 Task: Create new contact,   with mail id: 'Skylar_Thomas@jcrew.com', first name: 'Skylar', Last name: 'Thomas', Job Title: Marketing Analyst, Phone number (916) 555-5678. Change life cycle stage to  'Lead' and lead status to 'New'. Add new company to the associated contact: daikin.com and type: Prospect. Logged in from softage.6@softage.net
Action: Mouse moved to (95, 64)
Screenshot: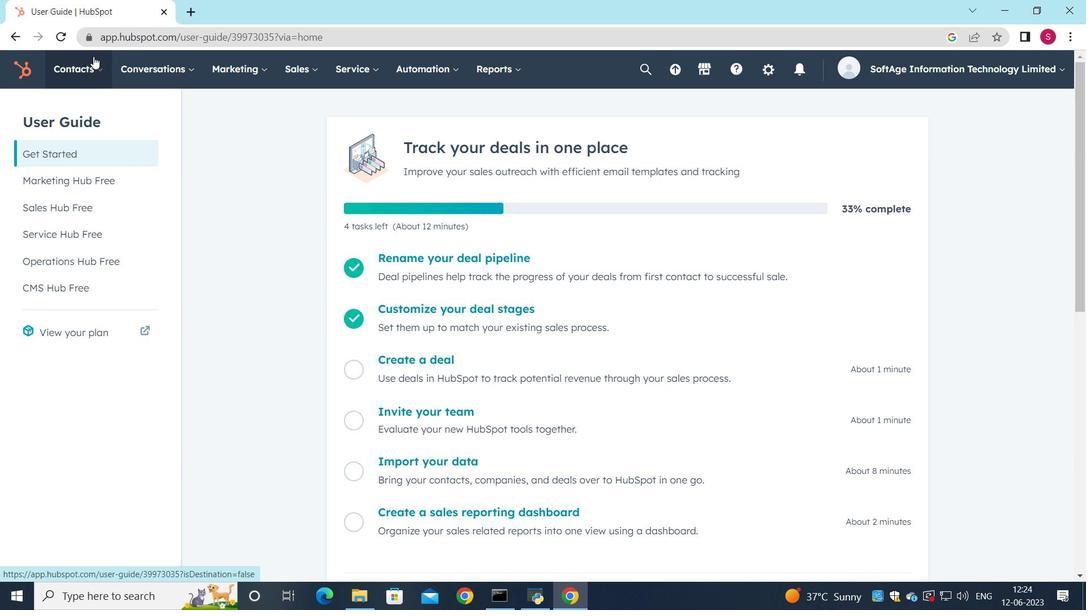 
Action: Mouse pressed left at (95, 64)
Screenshot: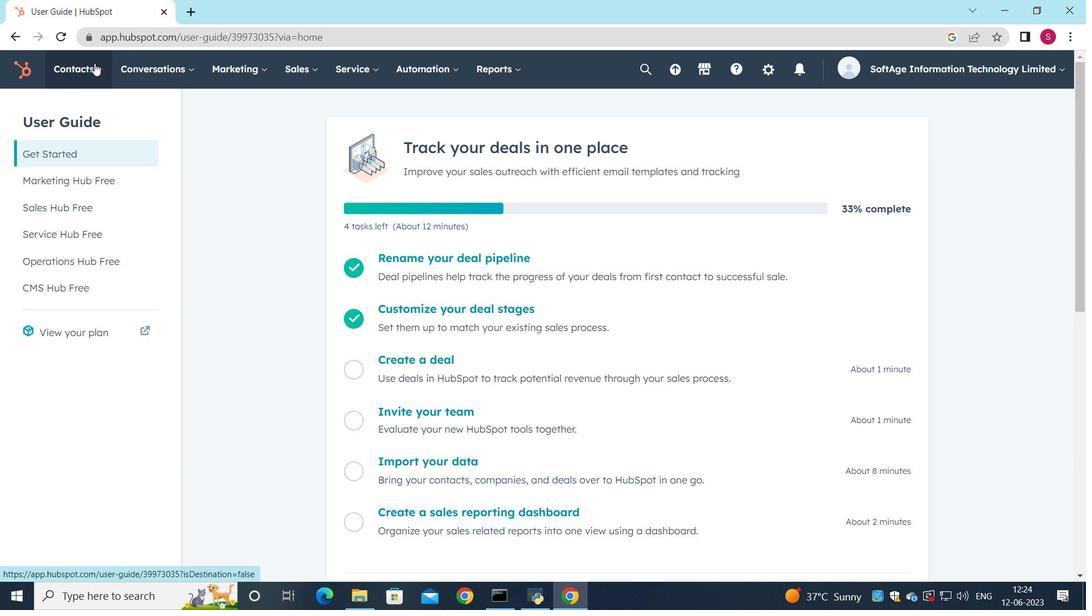 
Action: Mouse moved to (106, 118)
Screenshot: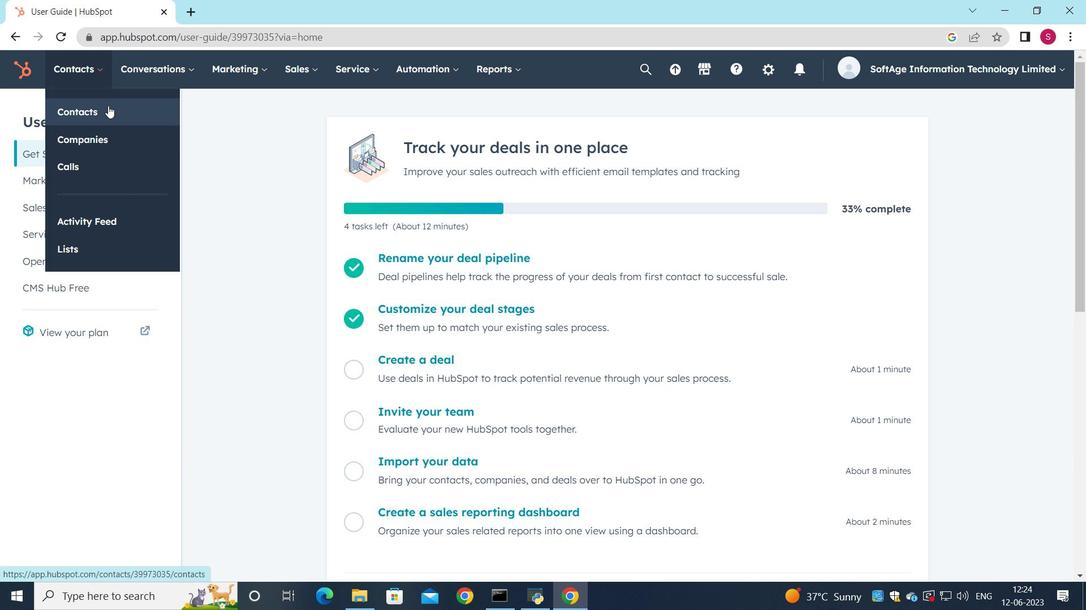 
Action: Mouse pressed left at (106, 118)
Screenshot: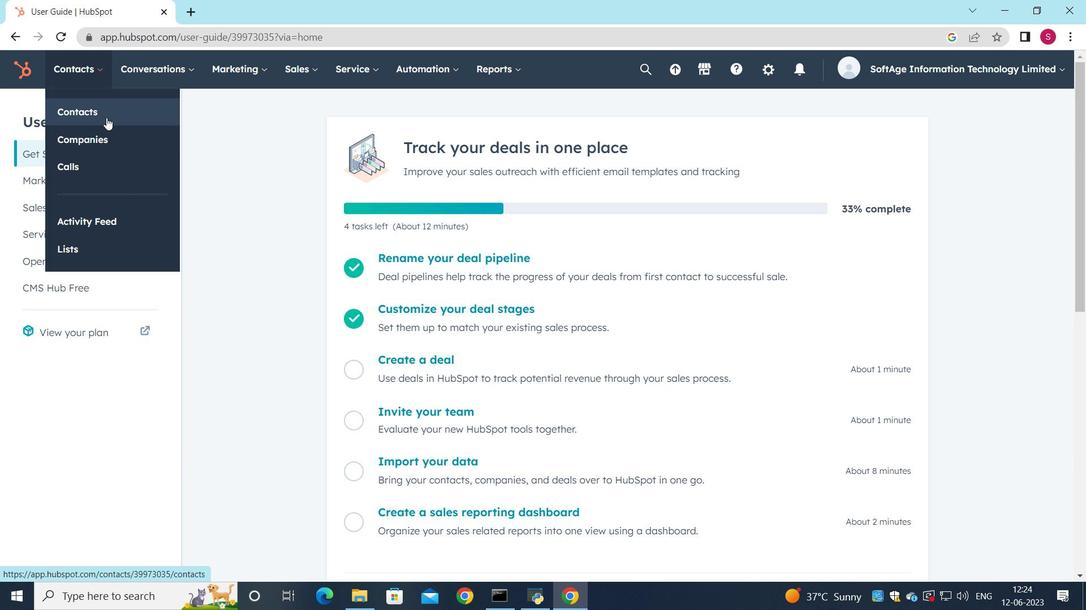 
Action: Mouse moved to (1023, 121)
Screenshot: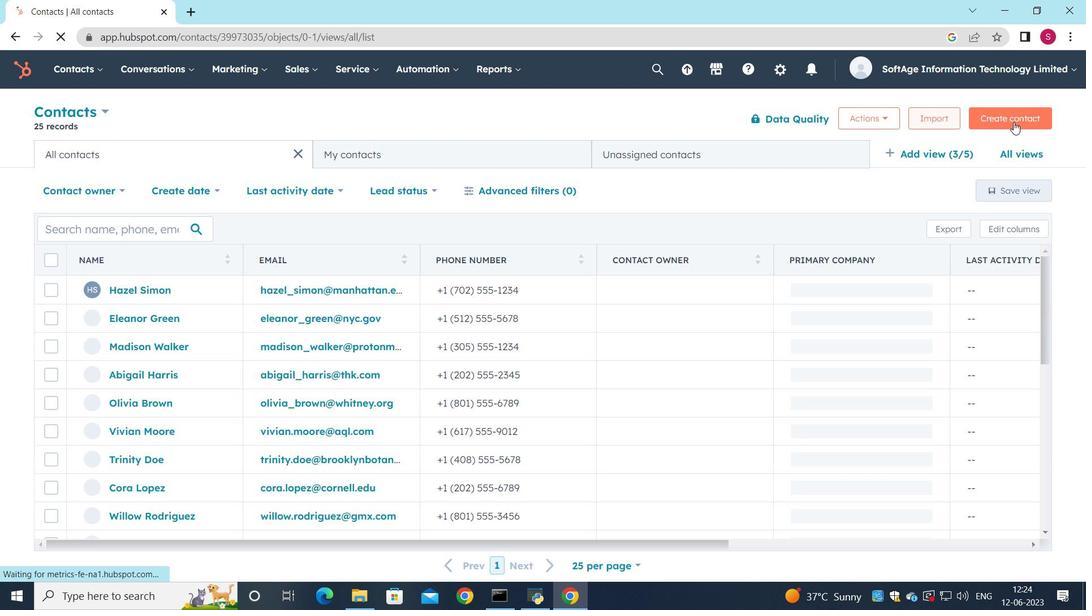 
Action: Mouse pressed left at (1023, 121)
Screenshot: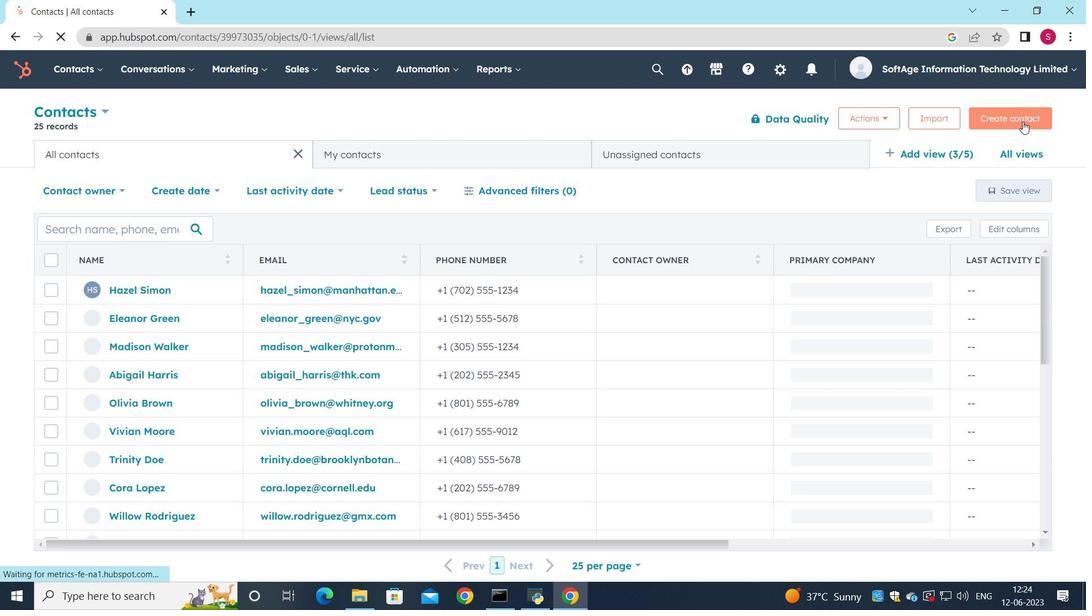 
Action: Mouse moved to (799, 185)
Screenshot: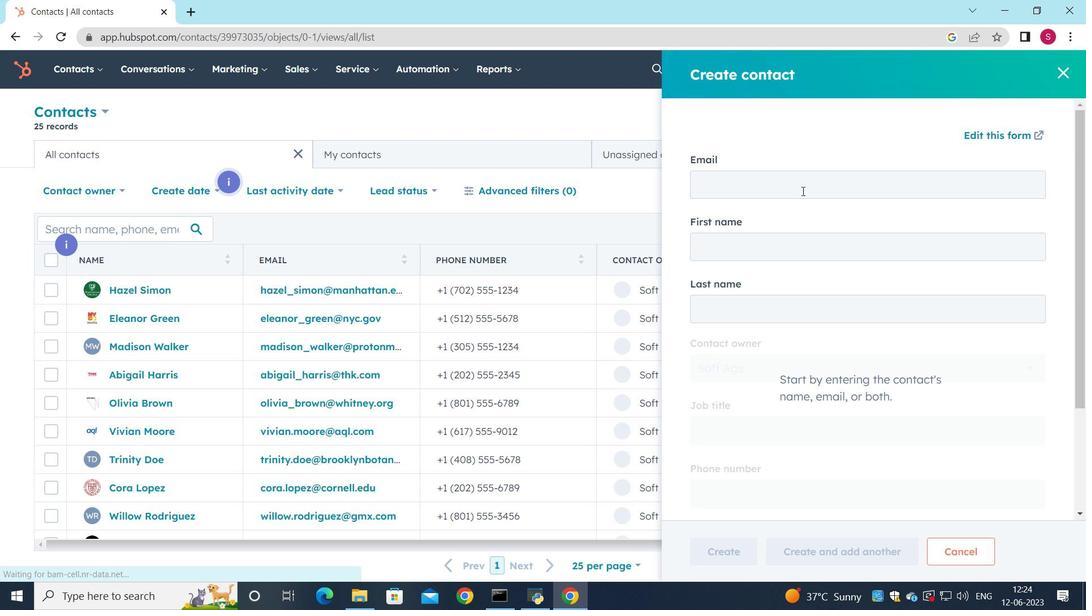 
Action: Mouse pressed left at (799, 185)
Screenshot: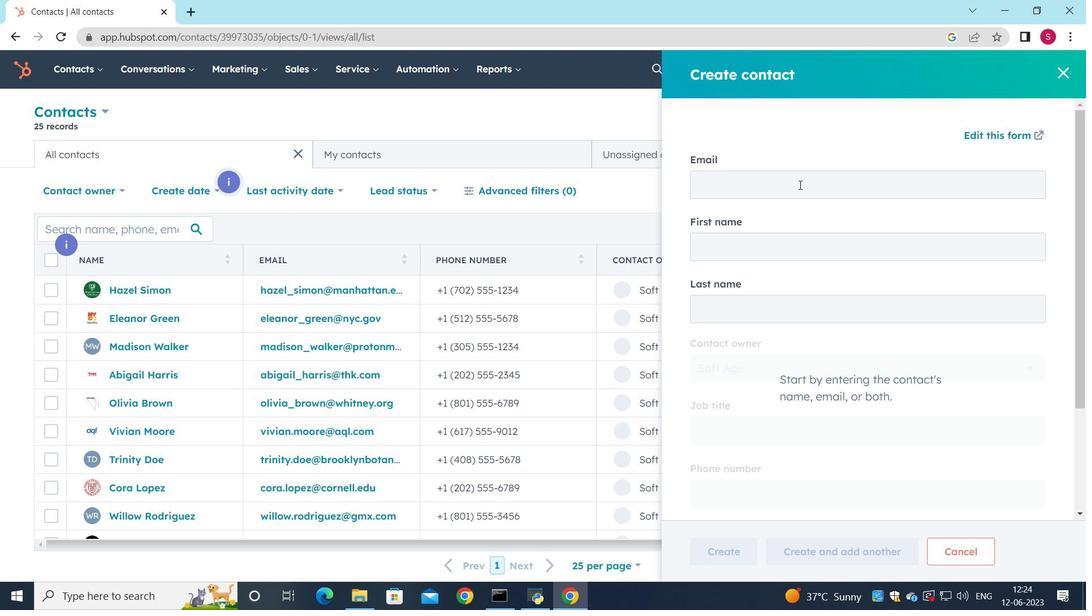 
Action: Key pressed <Key.shift>Skylar<Key.shift><Key.shift><Key.shift><Key.shift><Key.shift><Key.shift>_<Key.shift>Thomas<Key.shift><Key.shift><Key.shift><Key.shift>@jcrew.com
Screenshot: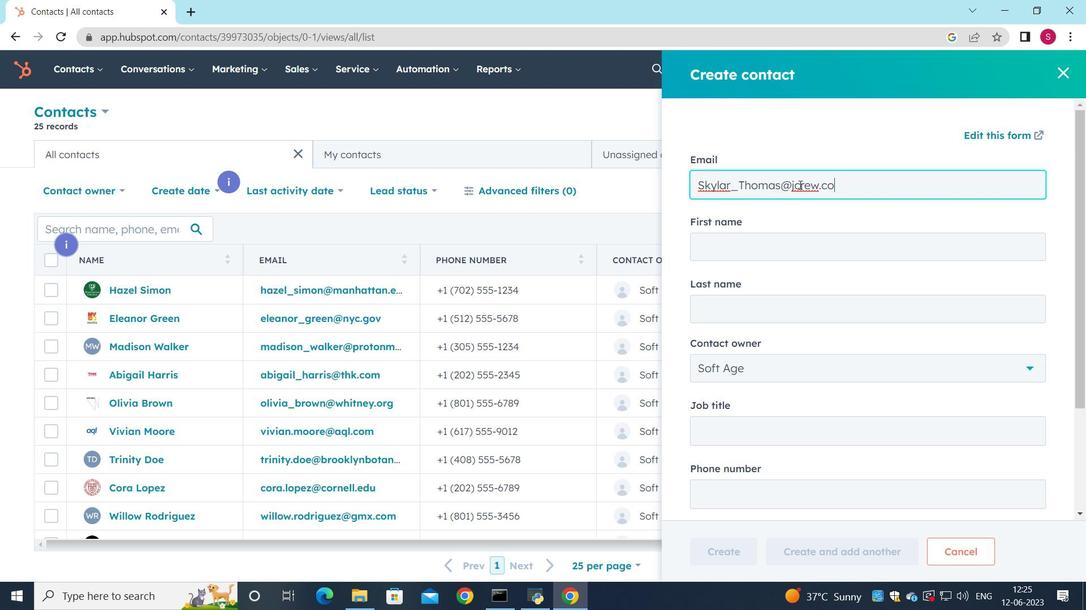 
Action: Mouse moved to (728, 243)
Screenshot: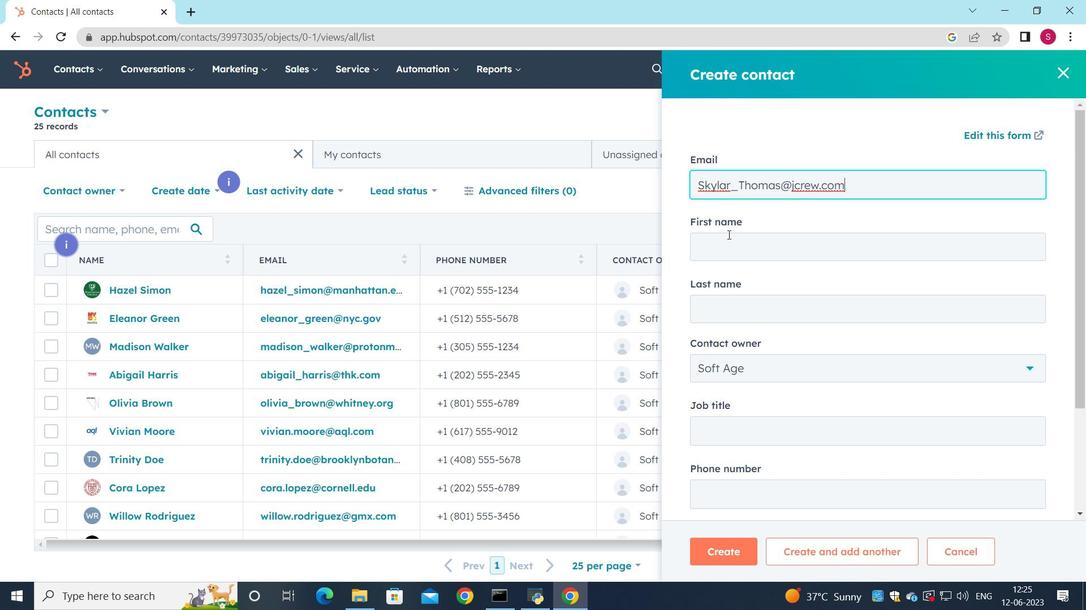 
Action: Mouse pressed left at (728, 243)
Screenshot: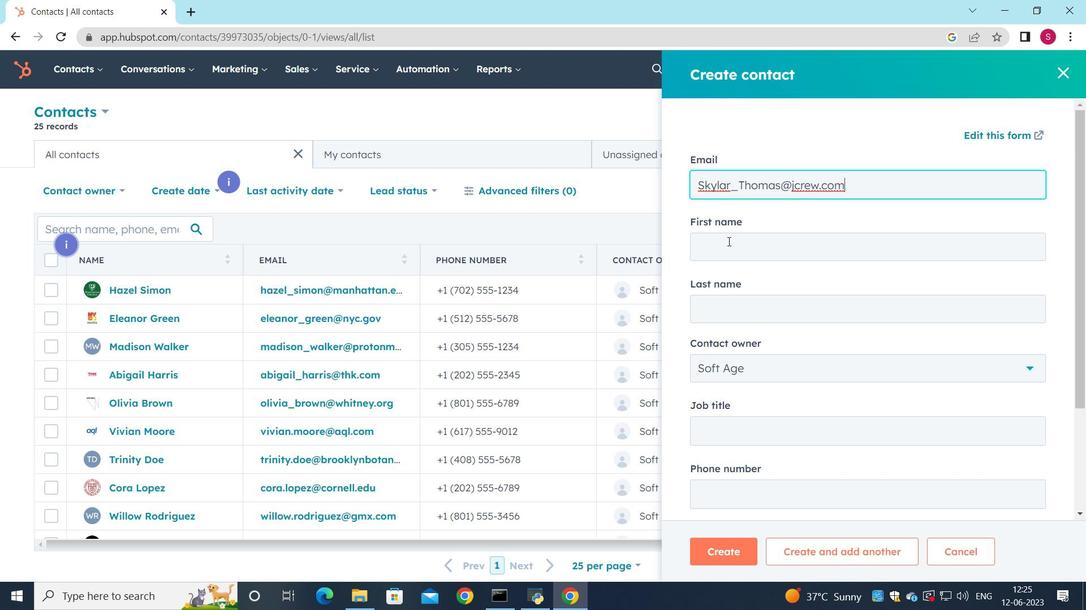 
Action: Key pressed <Key.shift><Key.shift><Key.shift><Key.shift><Key.shift><Key.shift>Skylar
Screenshot: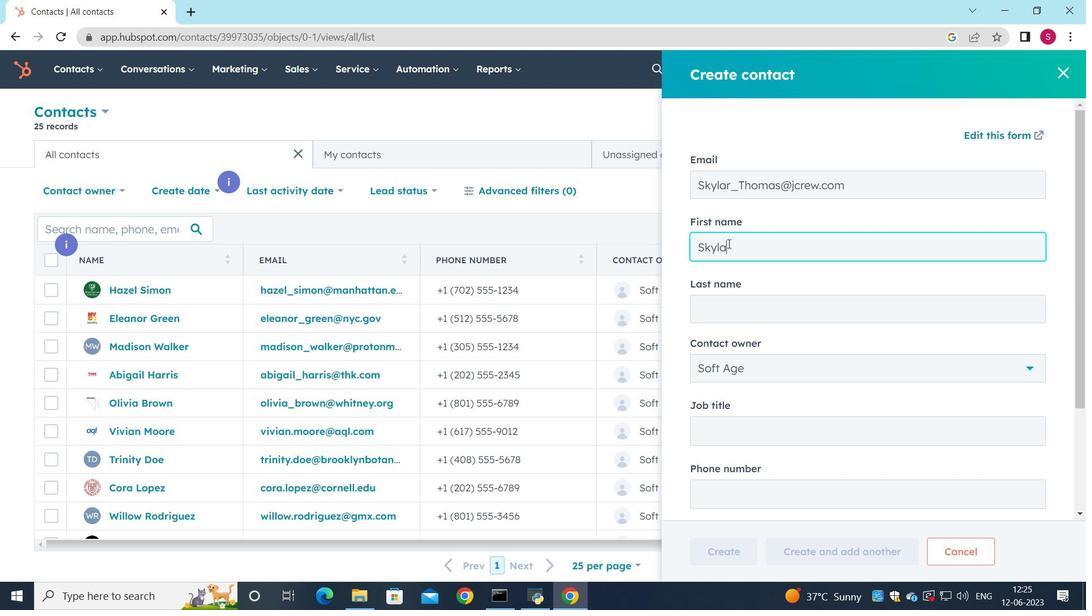
Action: Mouse moved to (701, 303)
Screenshot: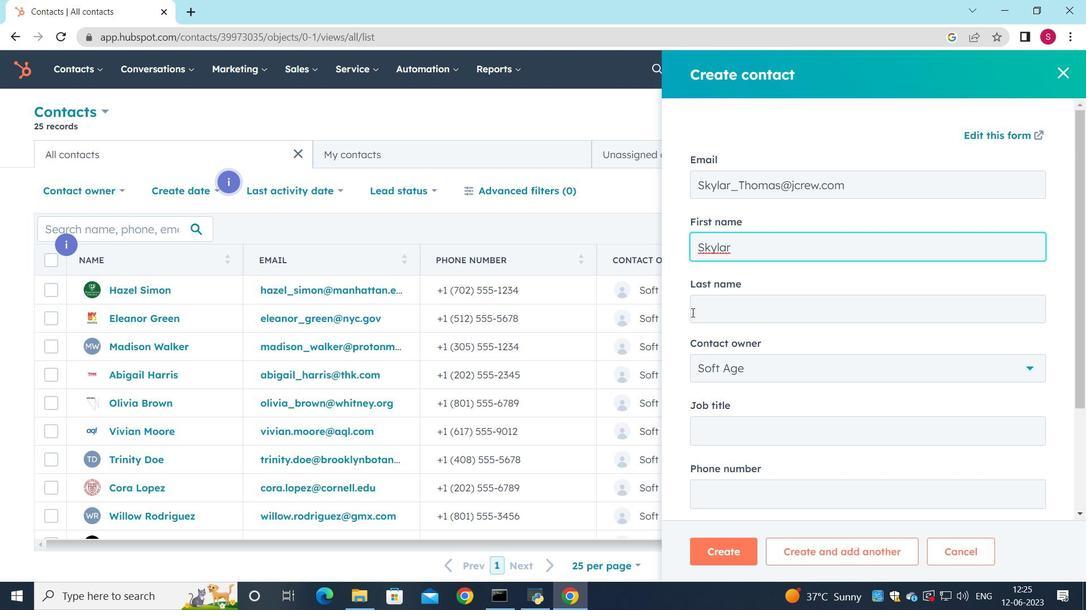 
Action: Mouse pressed left at (701, 303)
Screenshot: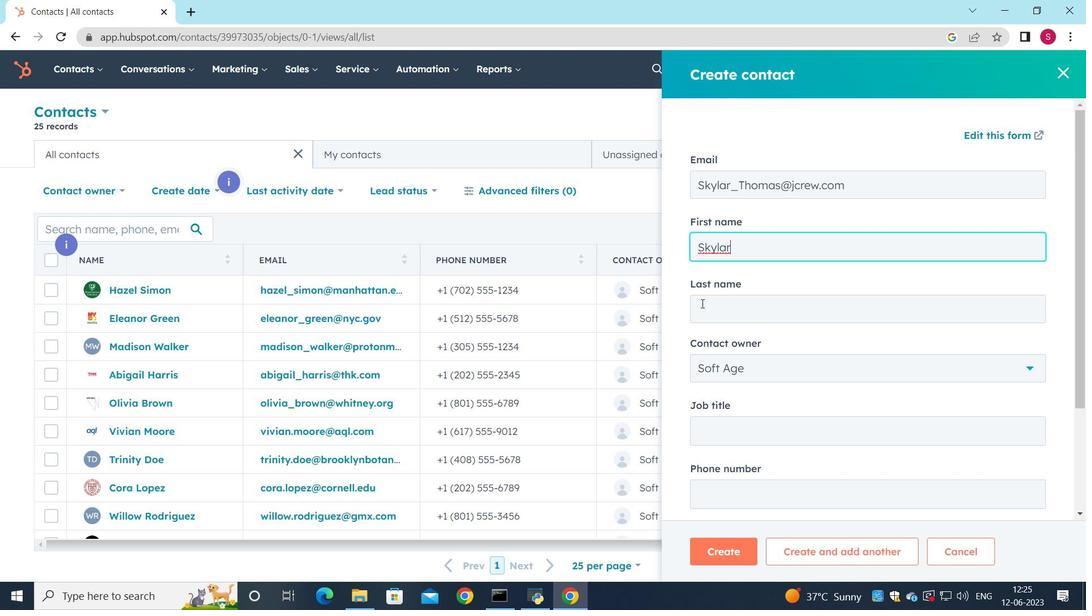
Action: Key pressed <Key.shift><Key.shift><Key.shift><Key.shift><Key.shift><Key.shift><Key.shift><Key.shift><Key.shift><Key.shift><Key.shift><Key.shift><Key.shift>Thomas
Screenshot: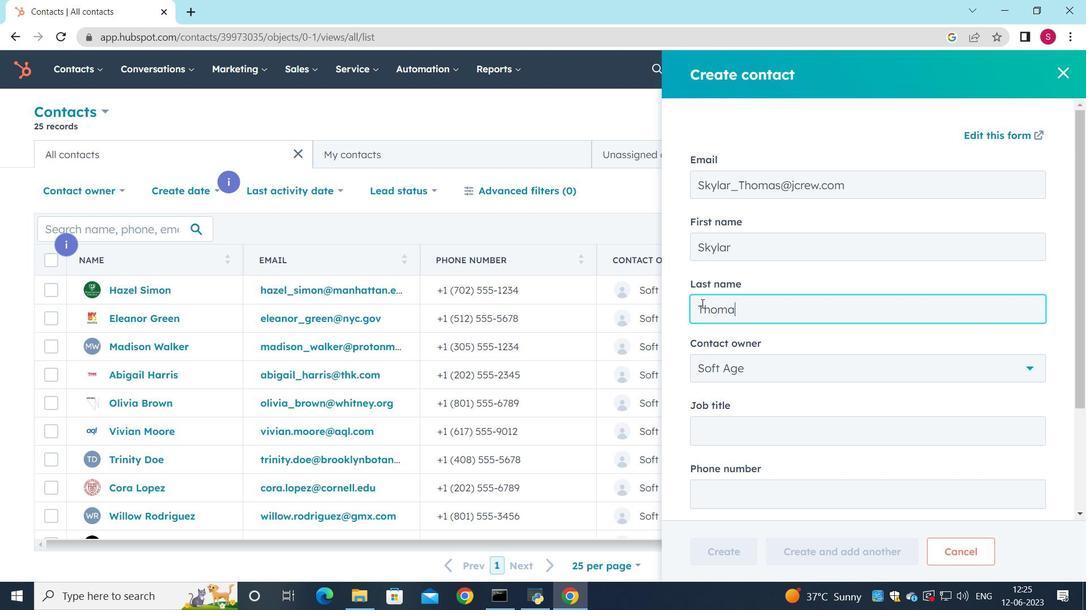 
Action: Mouse scrolled (701, 303) with delta (0, 0)
Screenshot: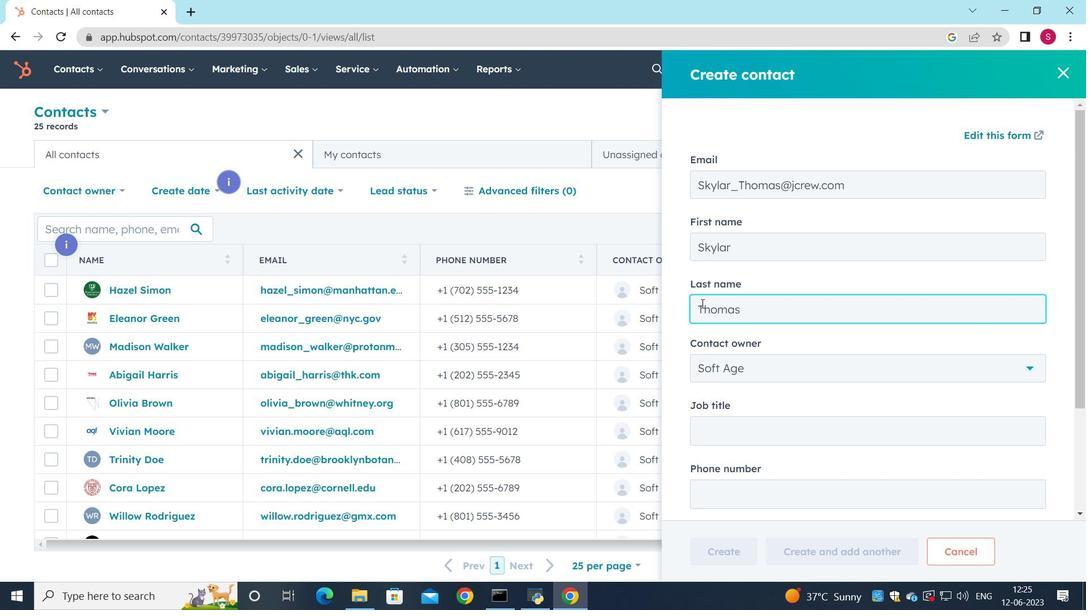 
Action: Mouse moved to (713, 352)
Screenshot: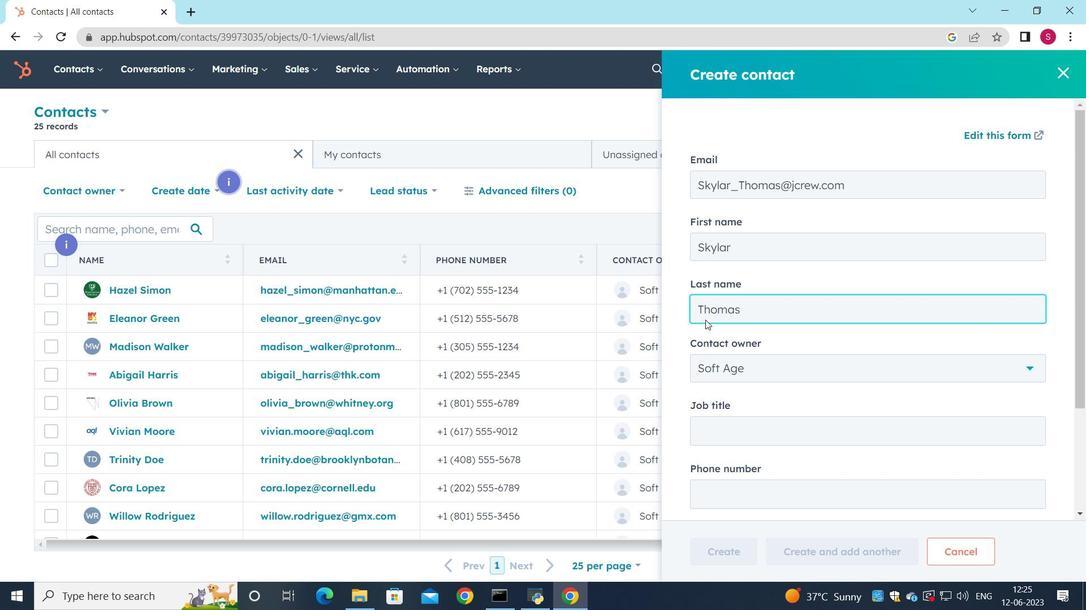 
Action: Mouse scrolled (713, 351) with delta (0, 0)
Screenshot: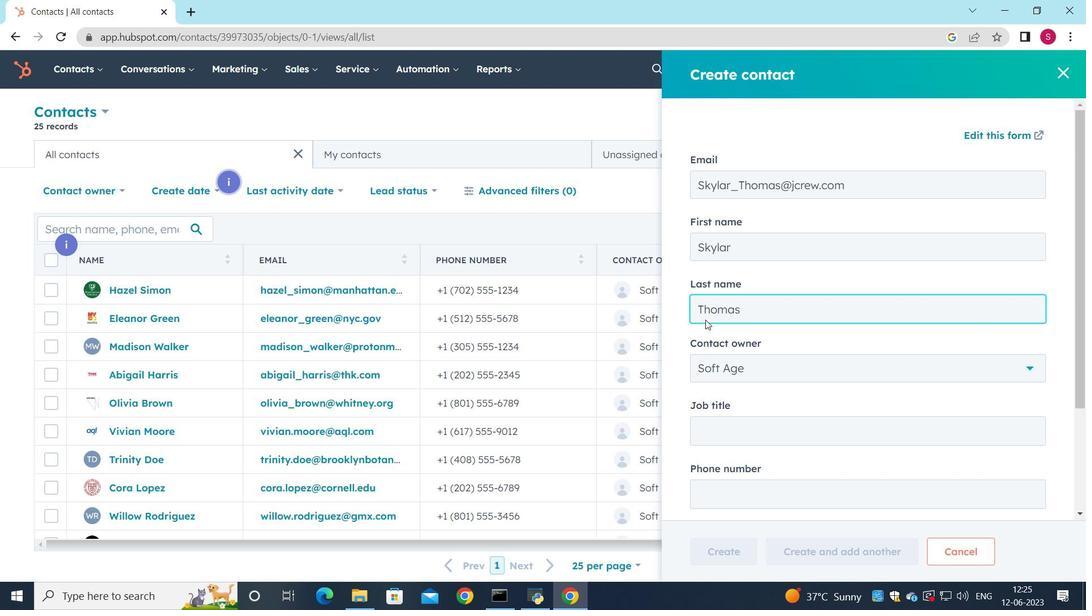 
Action: Mouse scrolled (713, 351) with delta (0, 0)
Screenshot: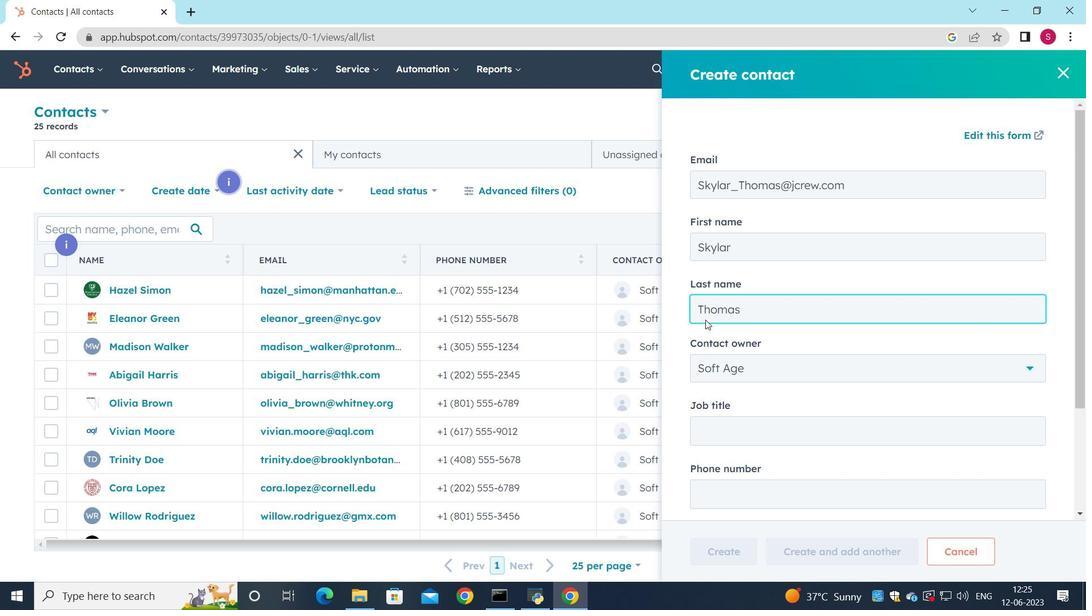 
Action: Mouse moved to (765, 293)
Screenshot: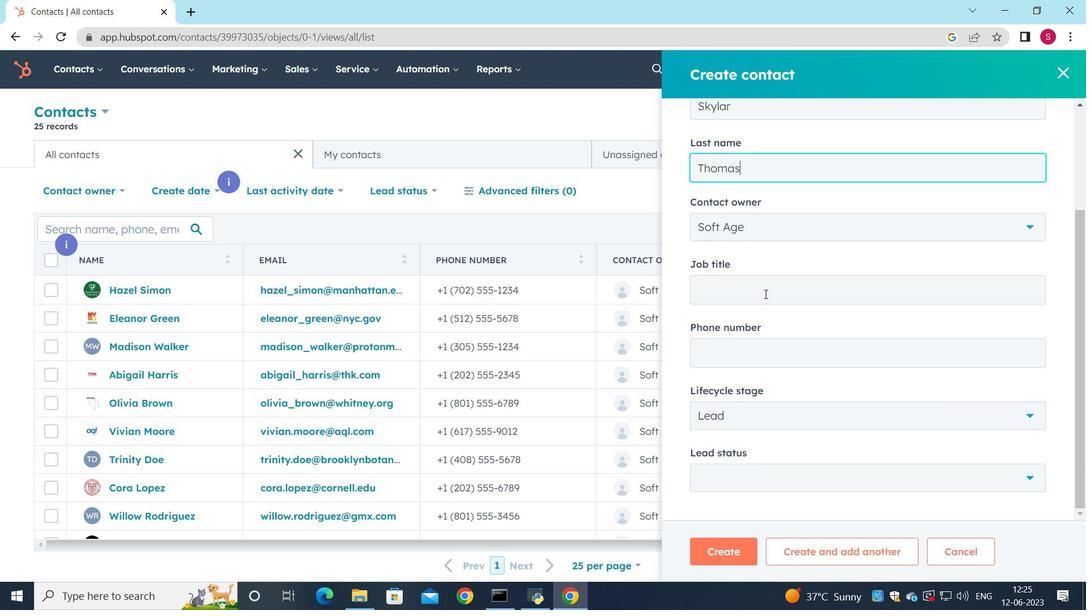 
Action: Mouse pressed left at (765, 293)
Screenshot: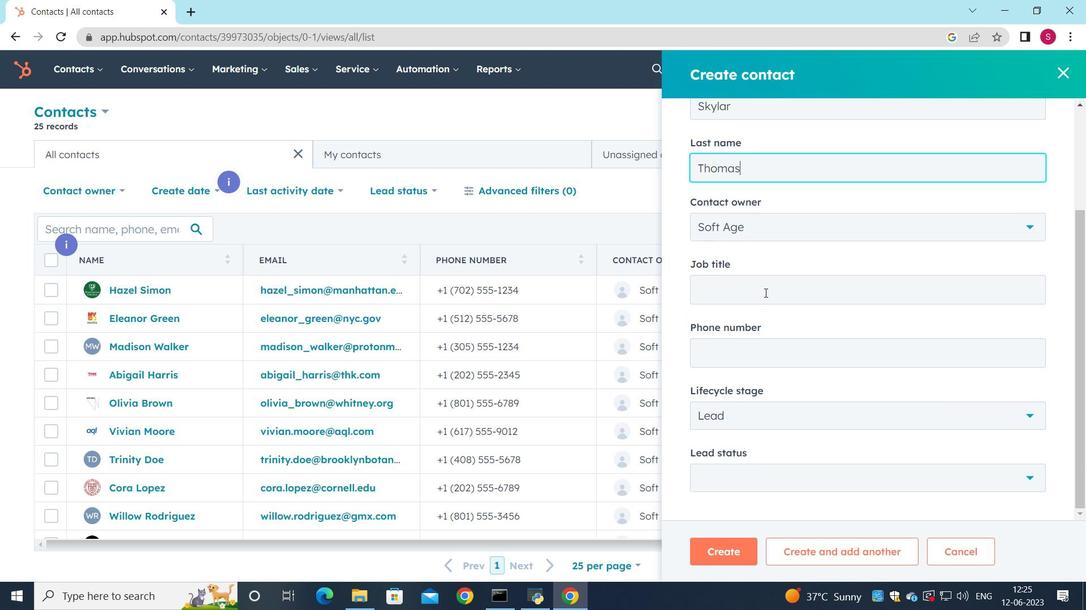 
Action: Key pressed <Key.shift>Marketing<Key.space><Key.shift>Analyst
Screenshot: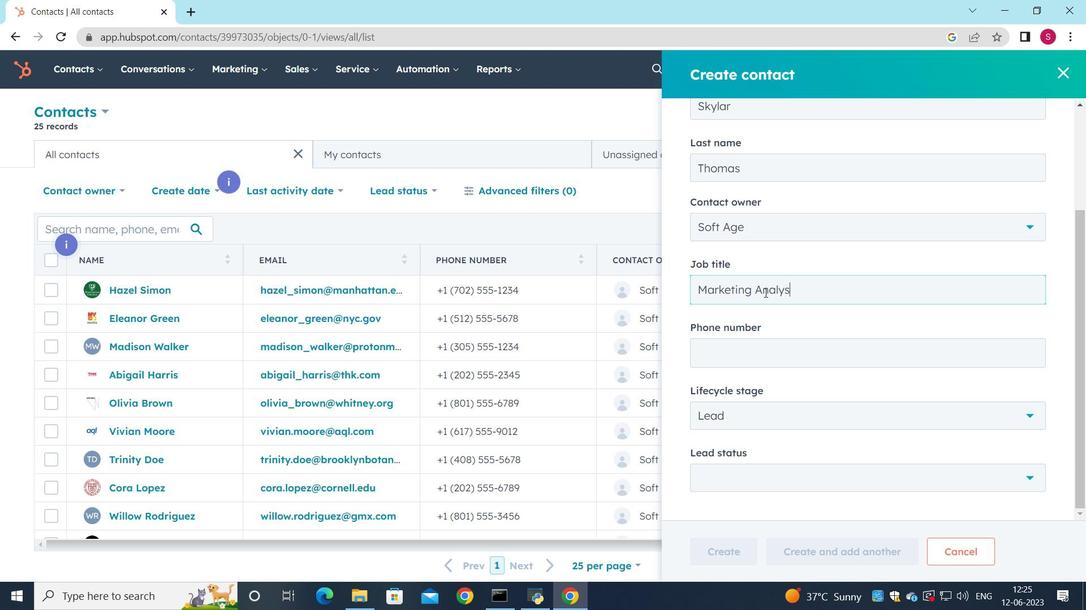 
Action: Mouse scrolled (765, 293) with delta (0, 0)
Screenshot: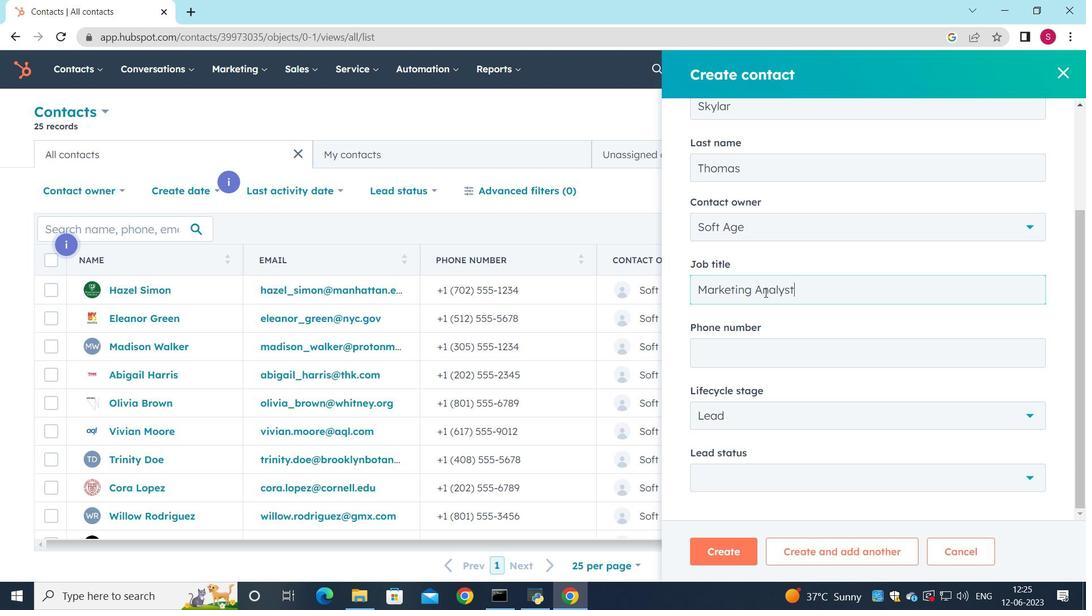 
Action: Mouse moved to (767, 350)
Screenshot: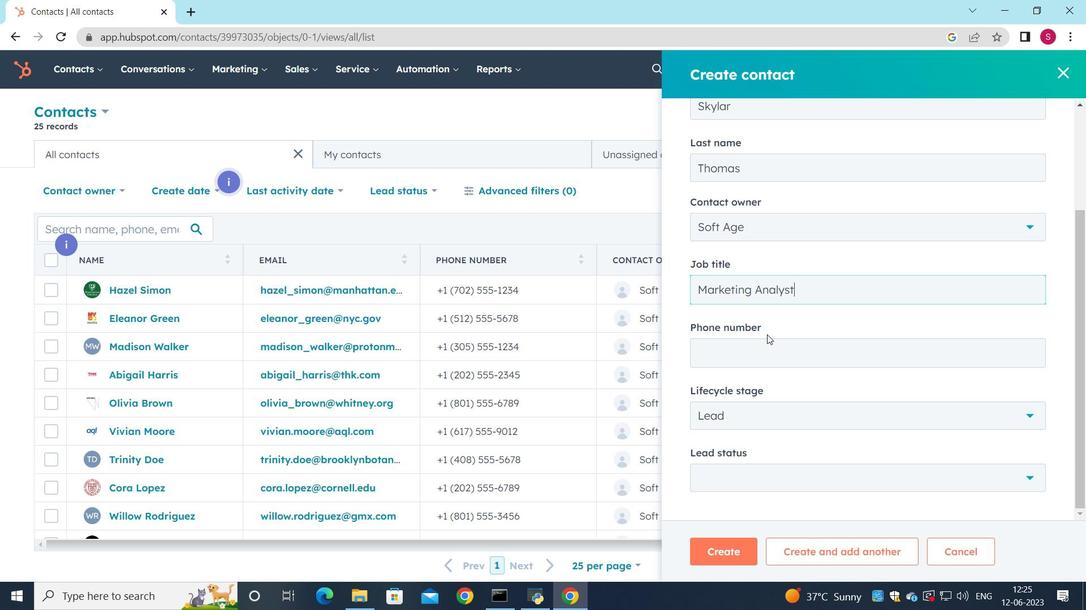 
Action: Mouse pressed left at (767, 350)
Screenshot: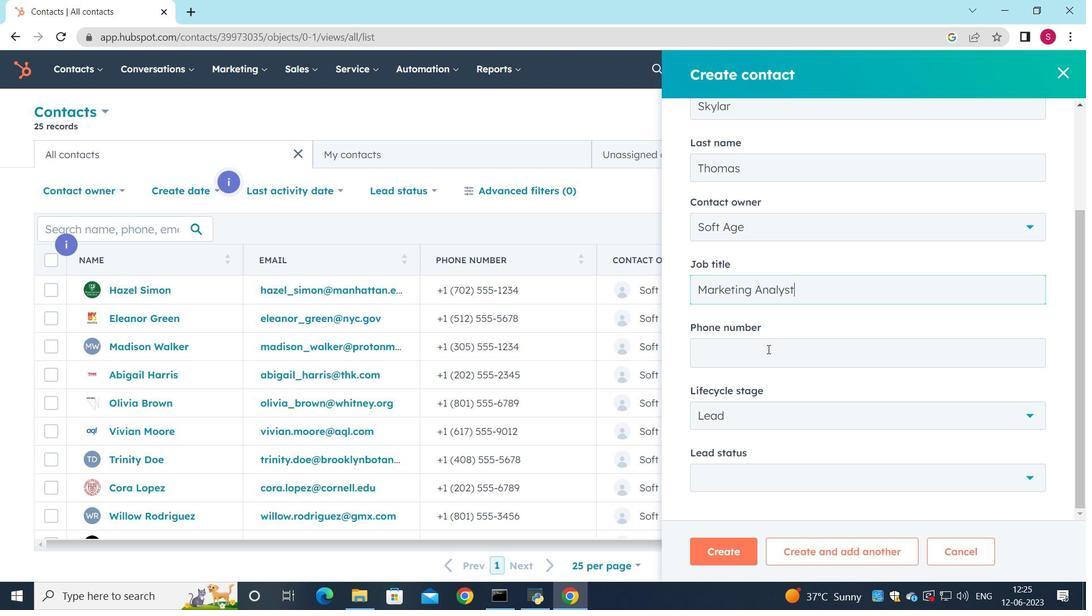 
Action: Key pressed 9165555678
Screenshot: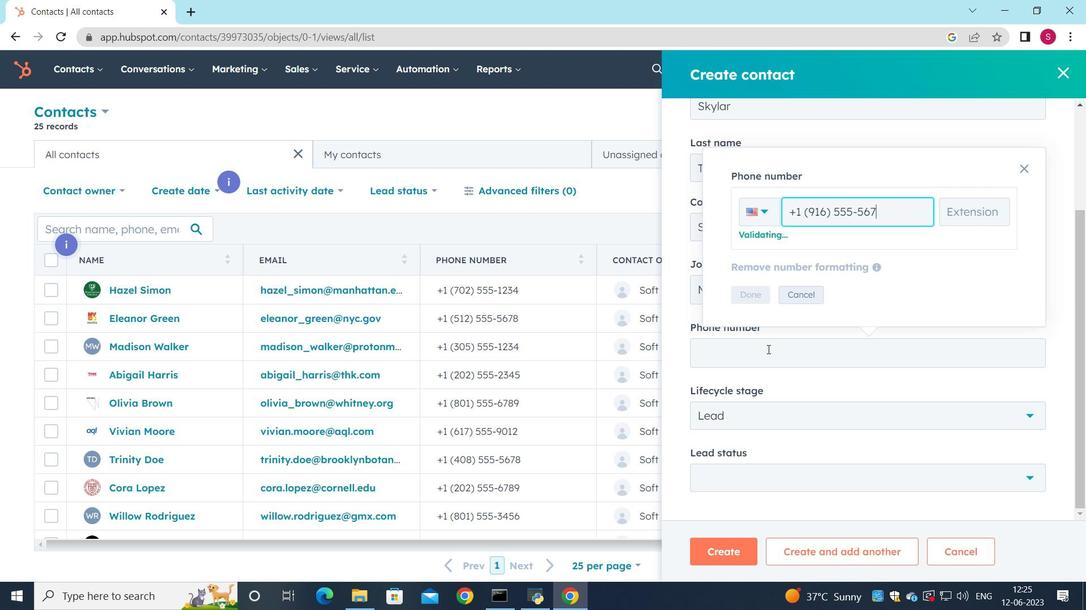 
Action: Mouse moved to (742, 297)
Screenshot: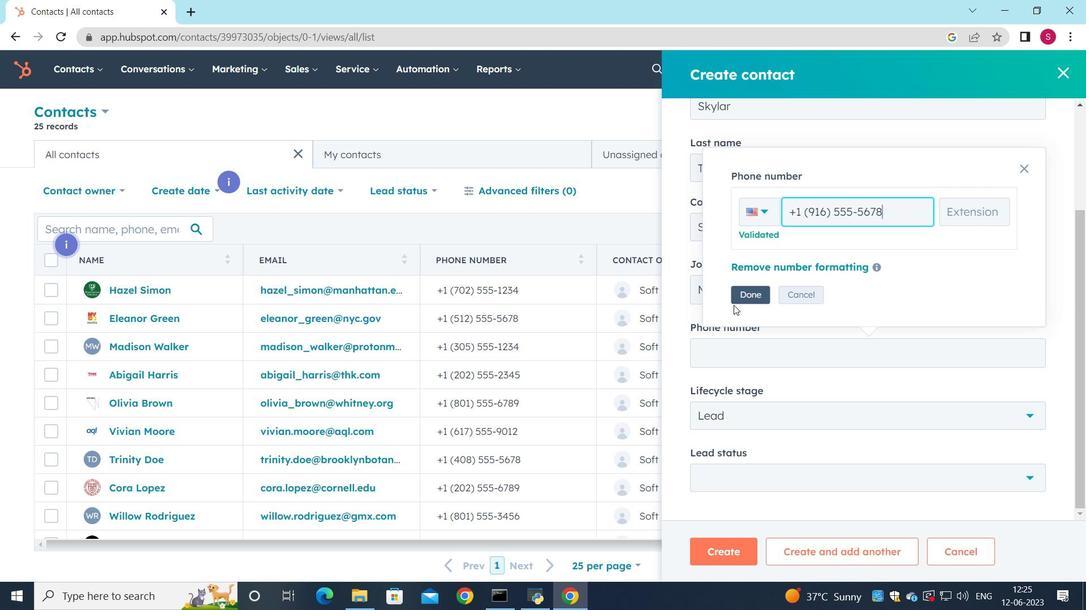 
Action: Mouse pressed left at (742, 297)
Screenshot: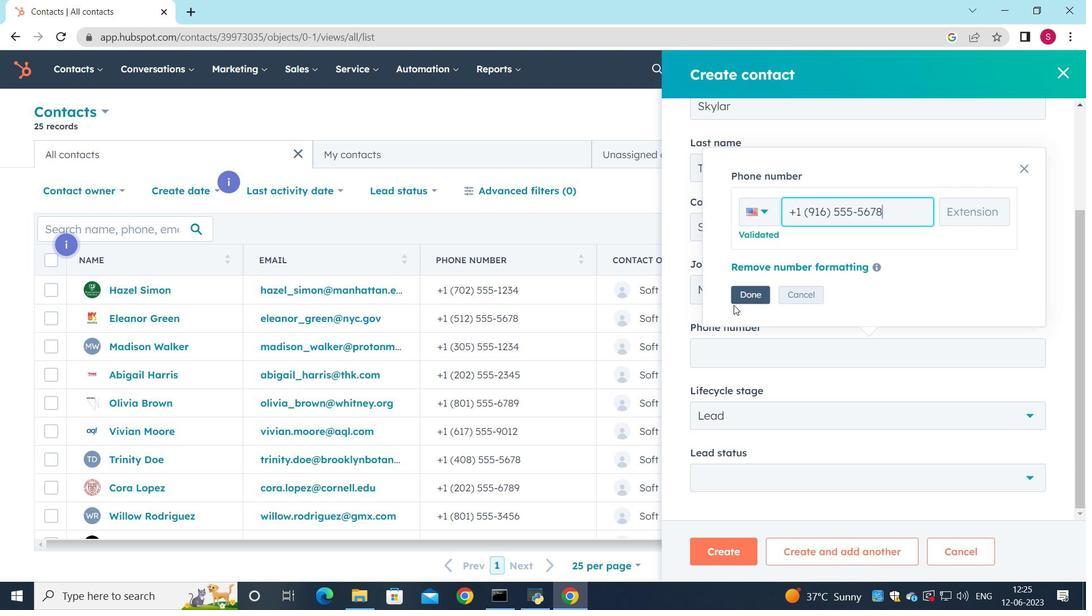 
Action: Mouse moved to (775, 352)
Screenshot: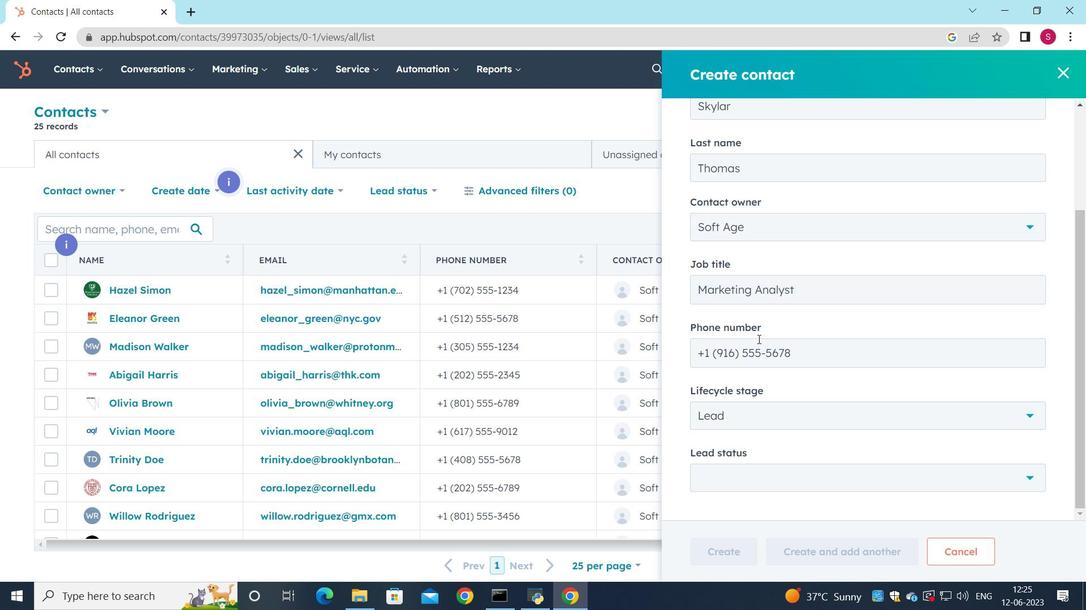 
Action: Mouse scrolled (775, 351) with delta (0, 0)
Screenshot: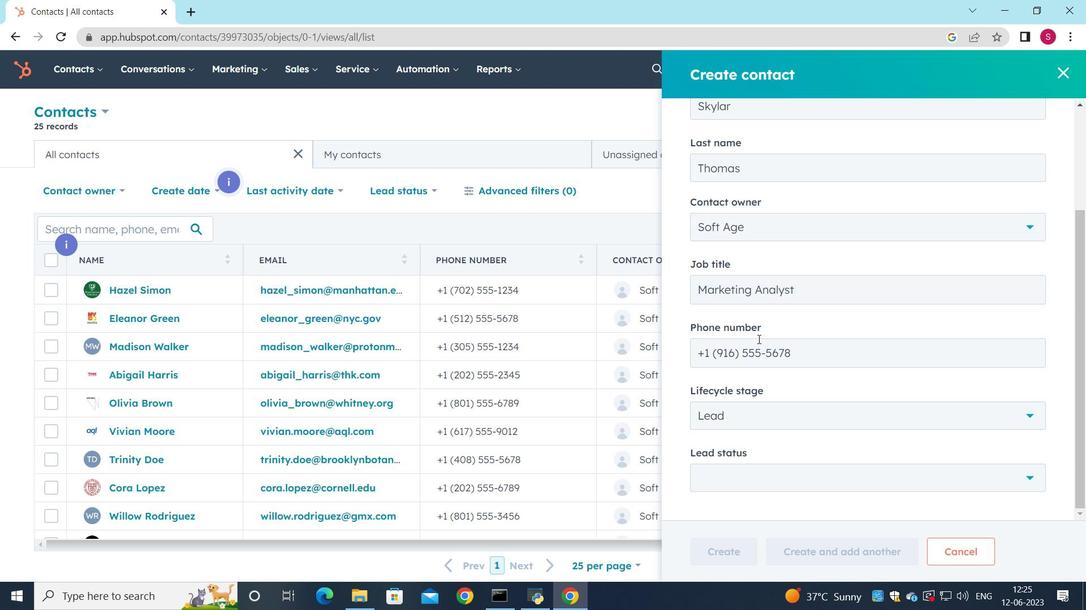 
Action: Mouse moved to (777, 355)
Screenshot: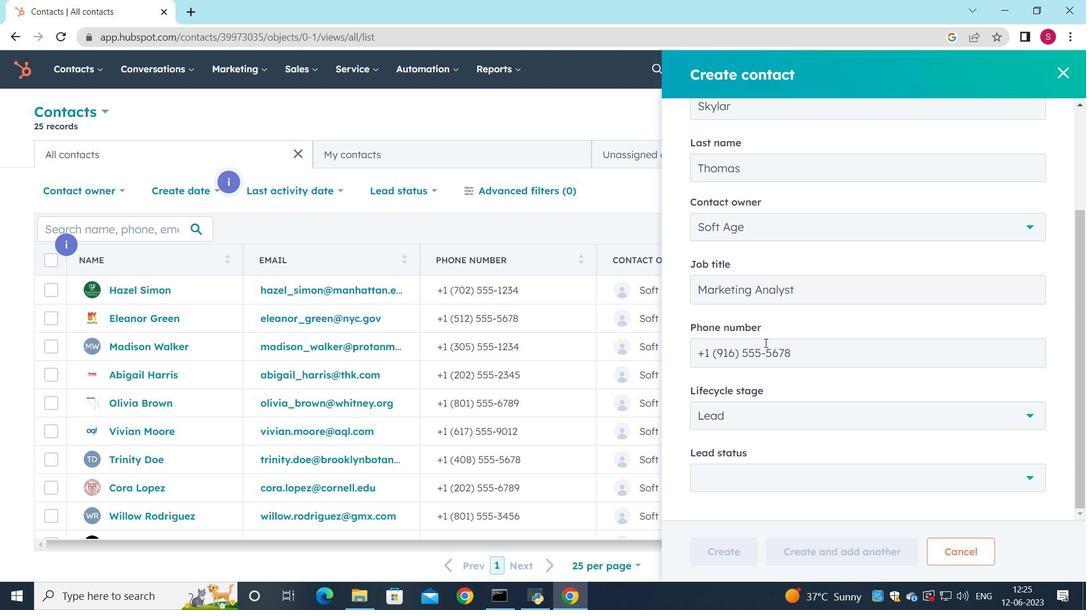 
Action: Mouse scrolled (777, 355) with delta (0, 0)
Screenshot: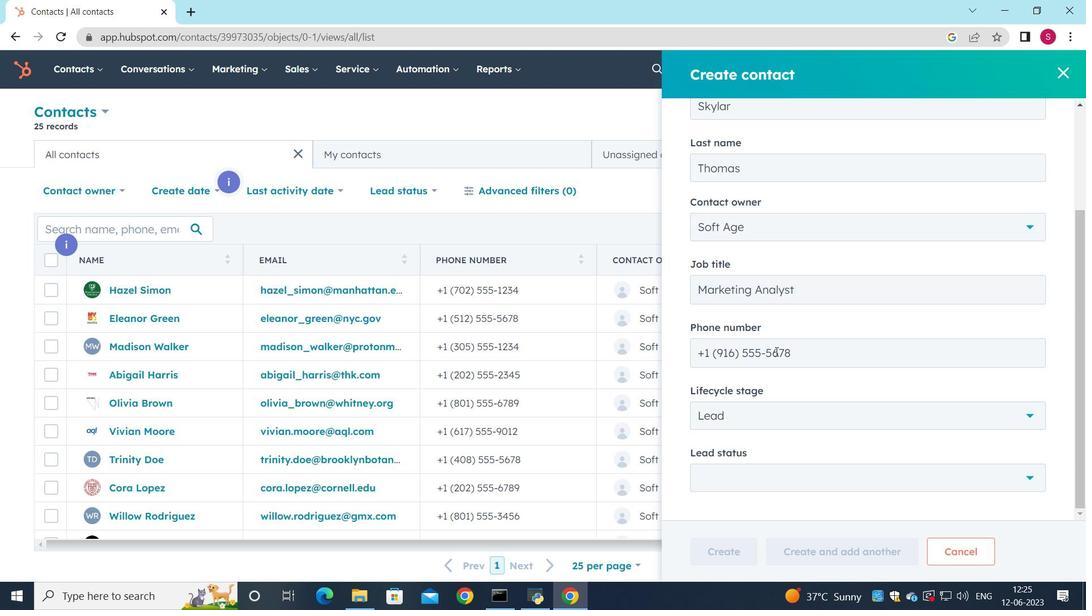 
Action: Mouse moved to (895, 486)
Screenshot: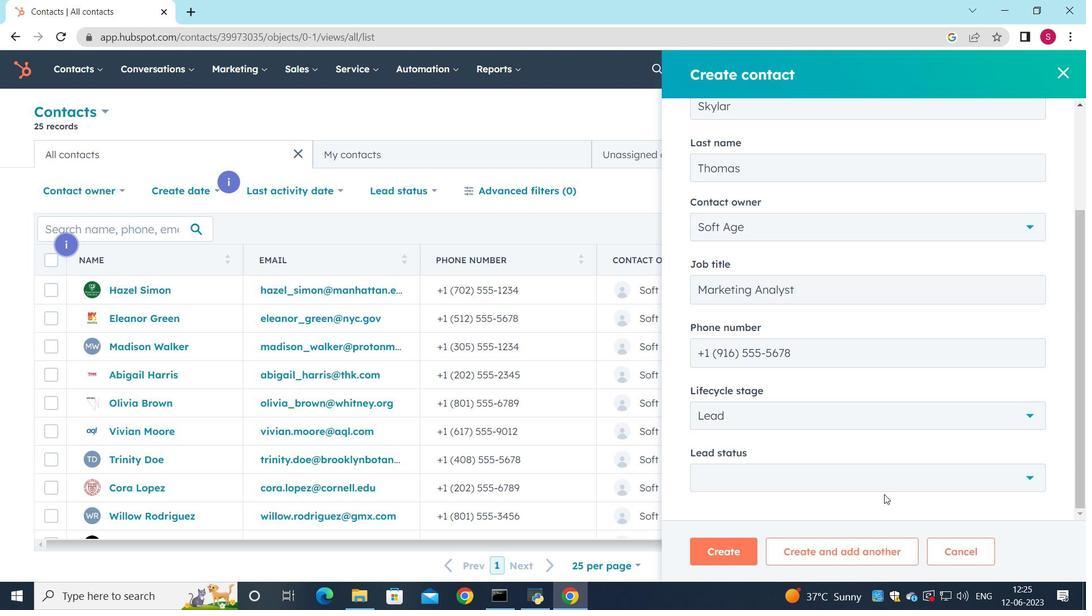 
Action: Mouse pressed left at (895, 486)
Screenshot: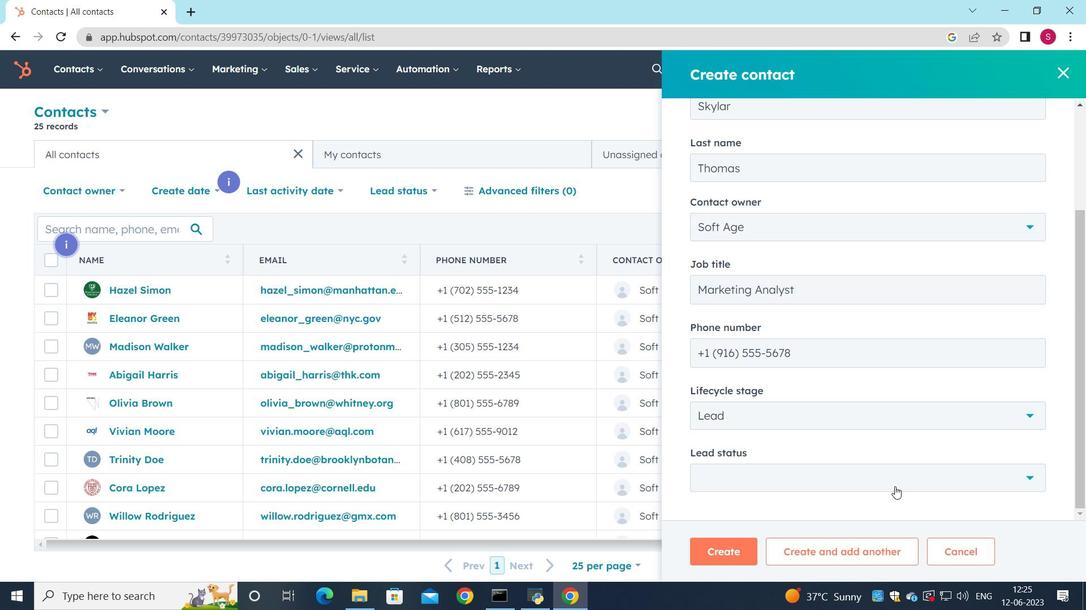 
Action: Mouse moved to (747, 347)
Screenshot: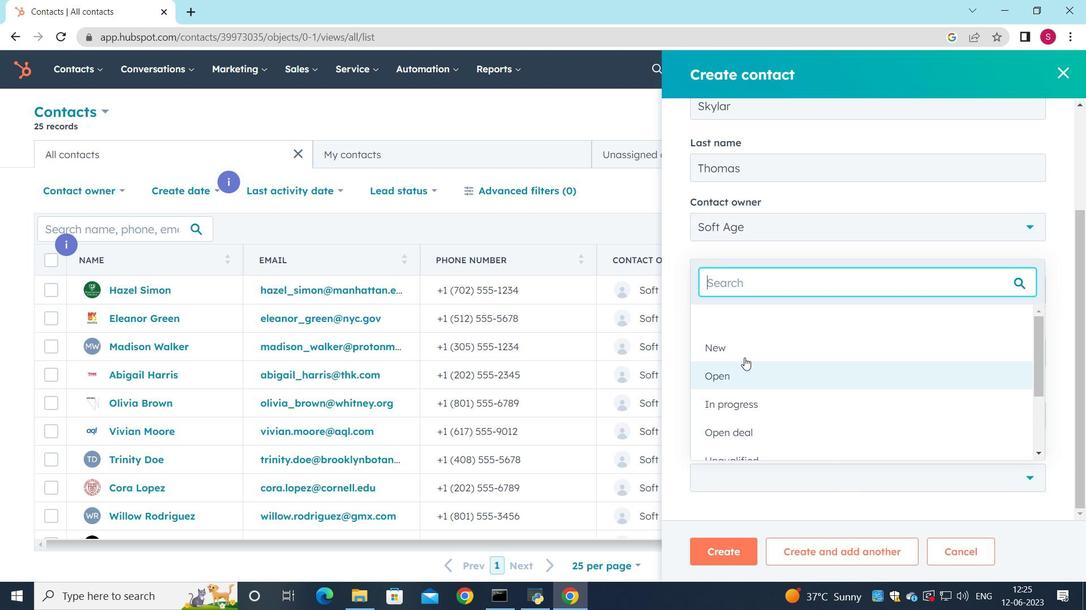 
Action: Mouse pressed left at (747, 347)
Screenshot: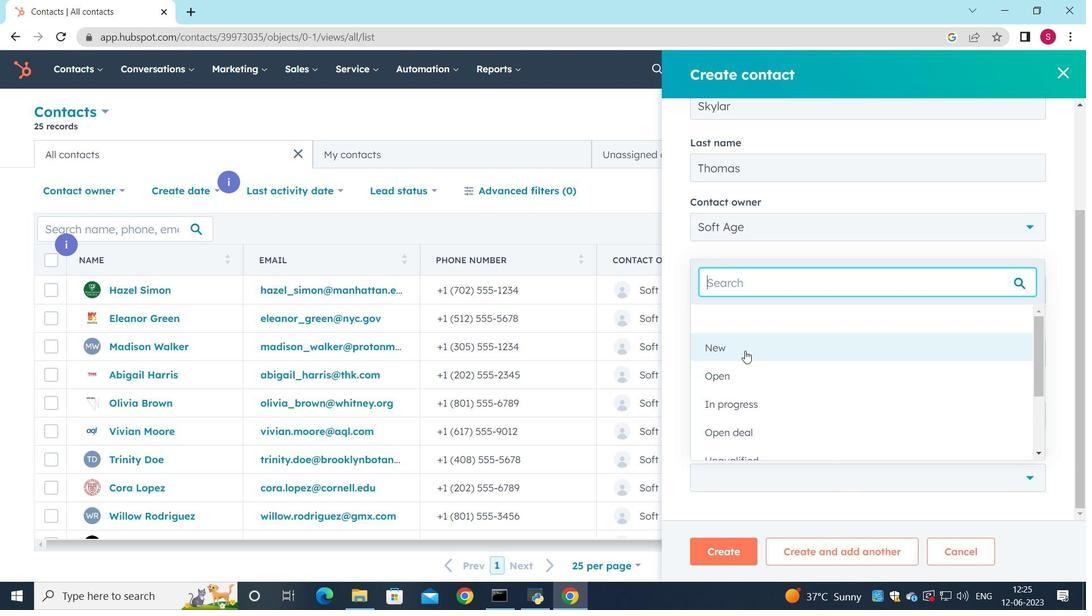
Action: Mouse moved to (703, 550)
Screenshot: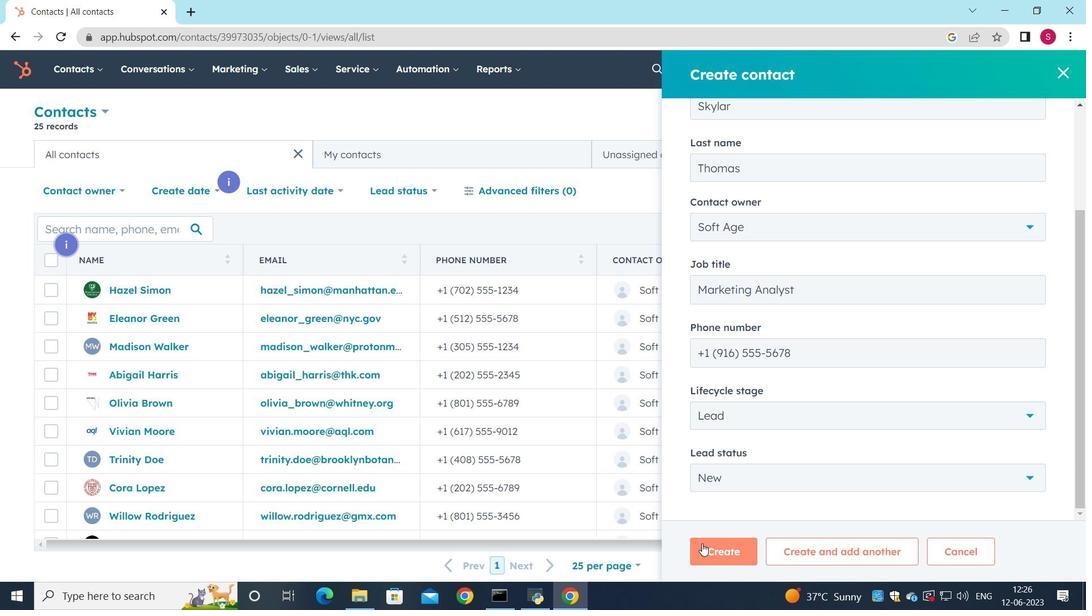 
Action: Mouse pressed left at (703, 550)
Screenshot: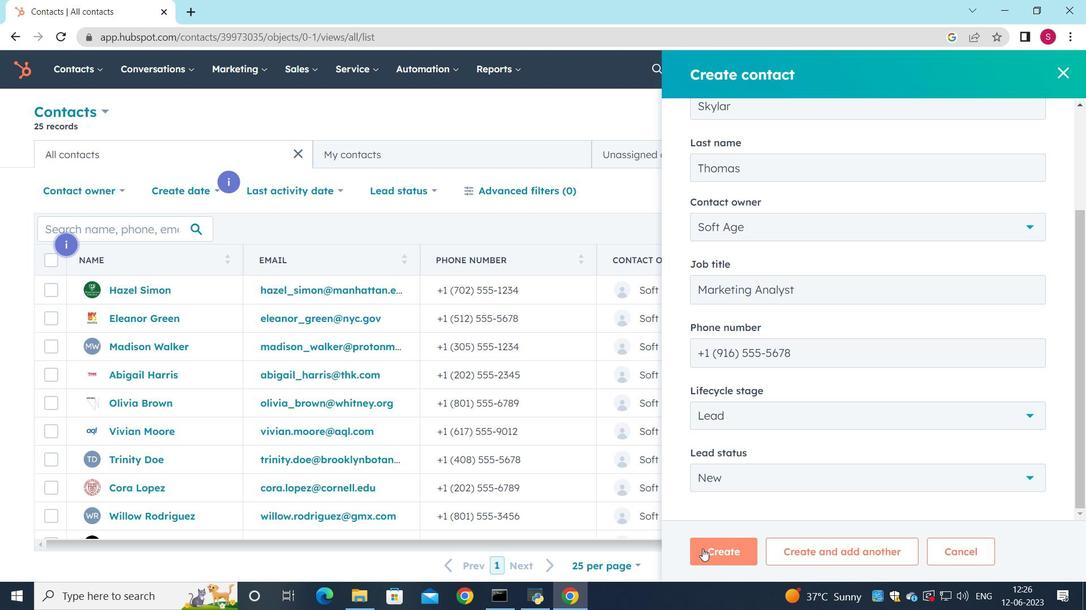 
Action: Mouse moved to (720, 415)
Screenshot: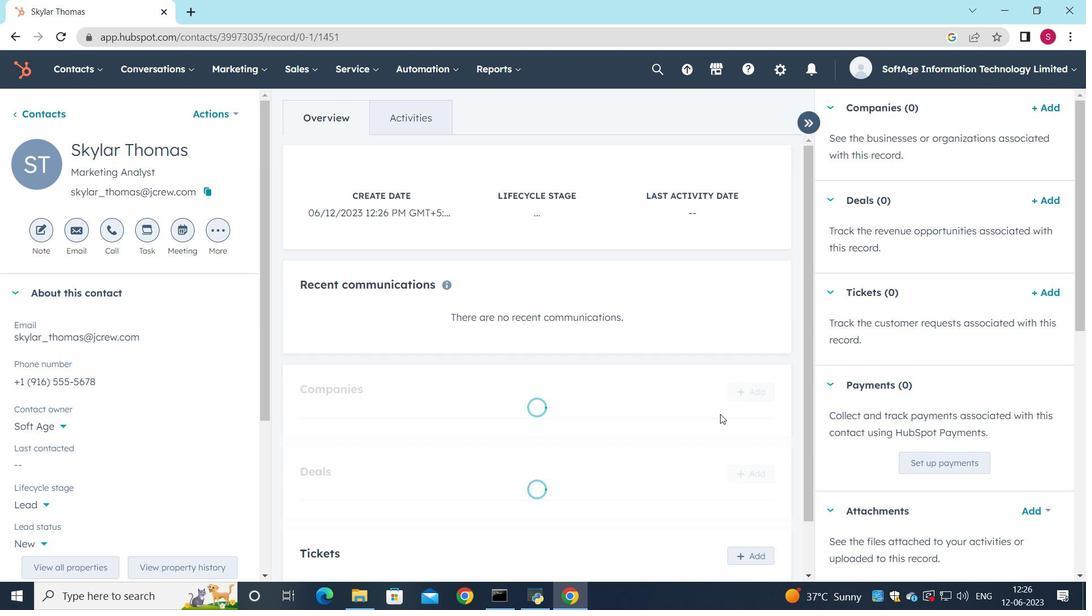 
Action: Mouse scrolled (720, 414) with delta (0, 0)
Screenshot: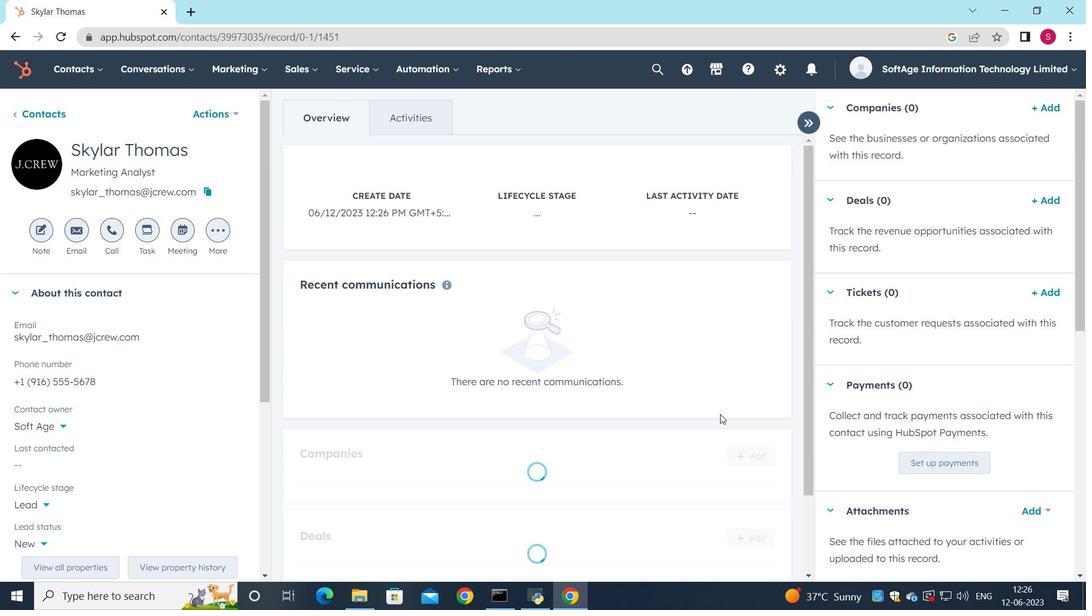 
Action: Mouse scrolled (720, 414) with delta (0, 0)
Screenshot: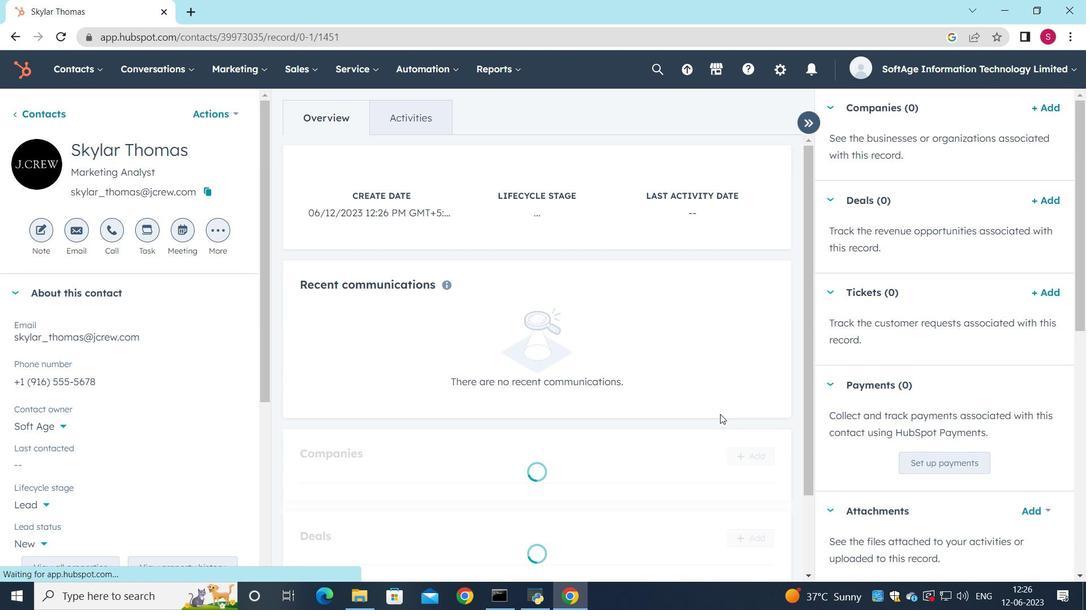 
Action: Mouse moved to (747, 328)
Screenshot: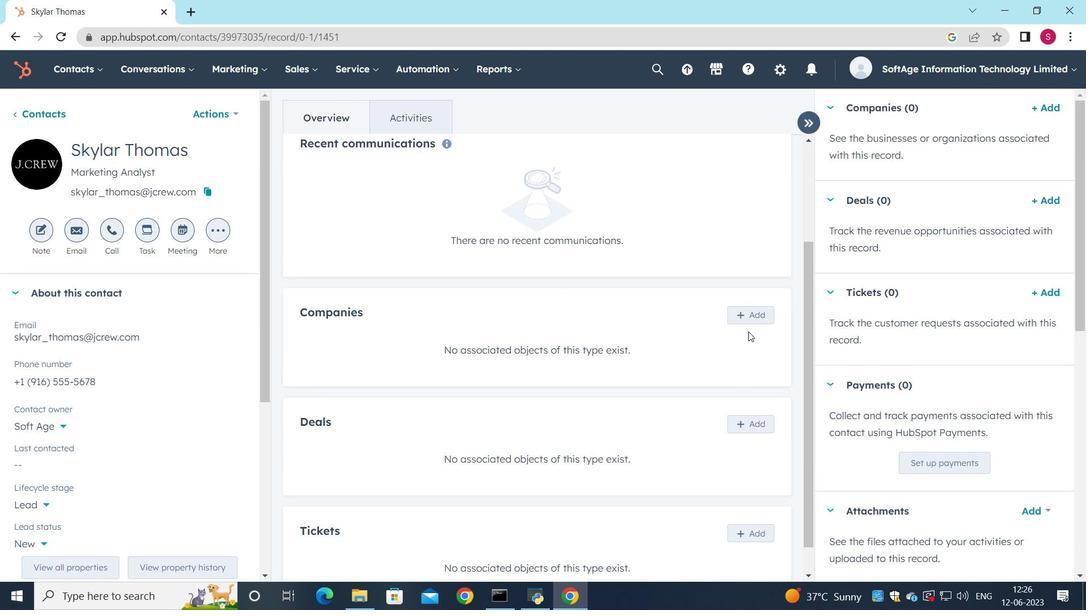 
Action: Mouse pressed left at (747, 328)
Screenshot: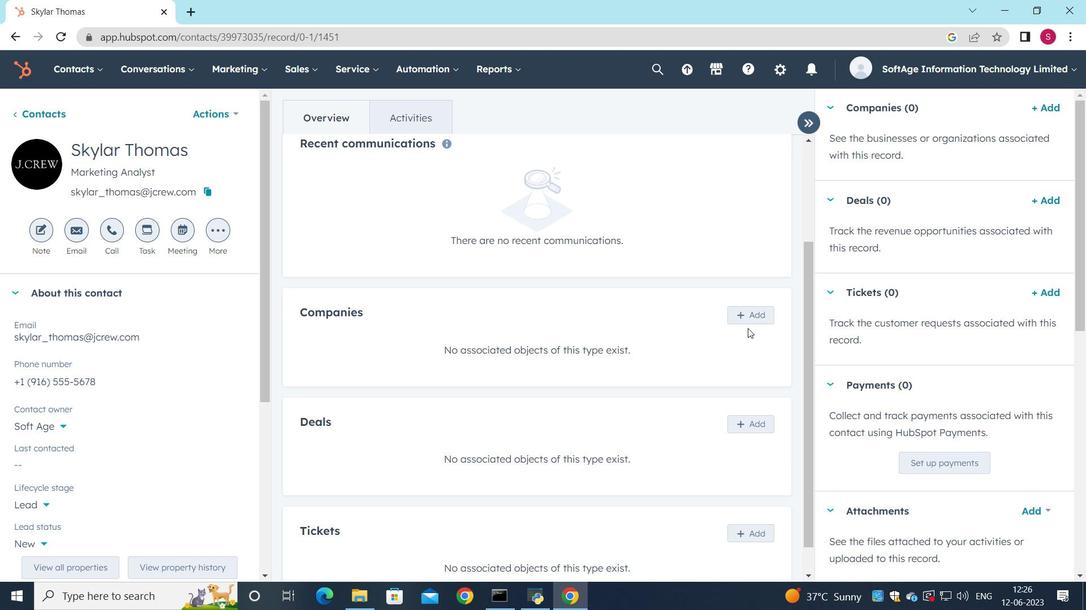 
Action: Mouse moved to (752, 317)
Screenshot: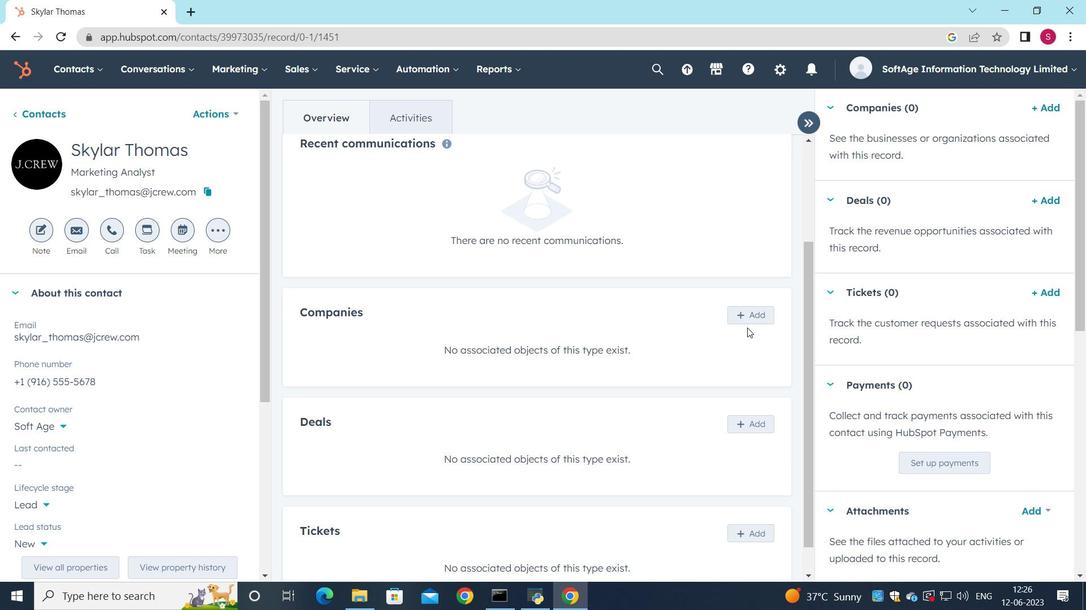 
Action: Mouse pressed left at (752, 317)
Screenshot: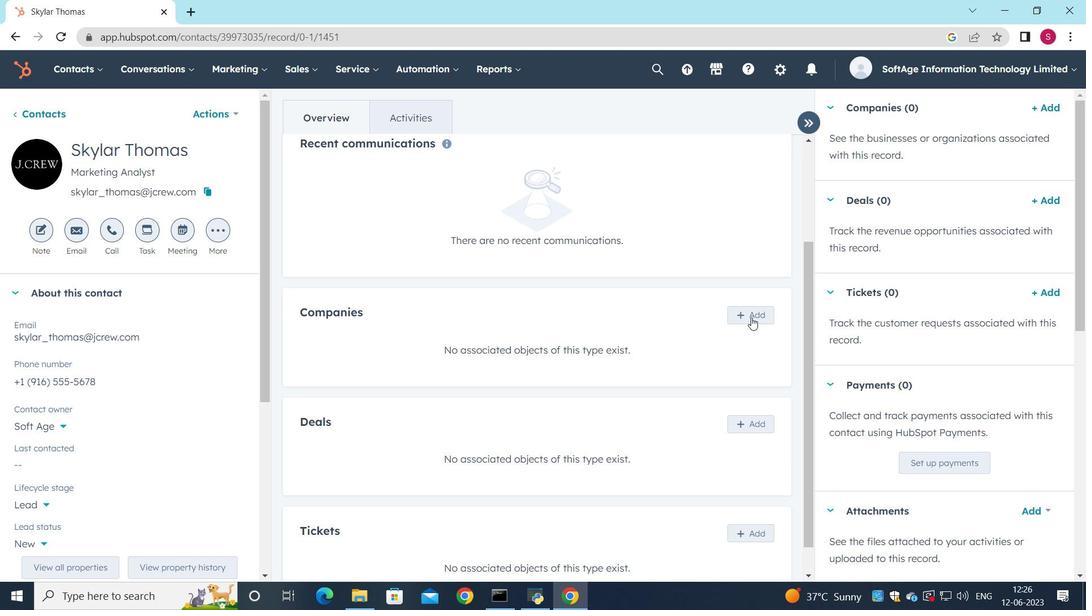 
Action: Mouse moved to (794, 163)
Screenshot: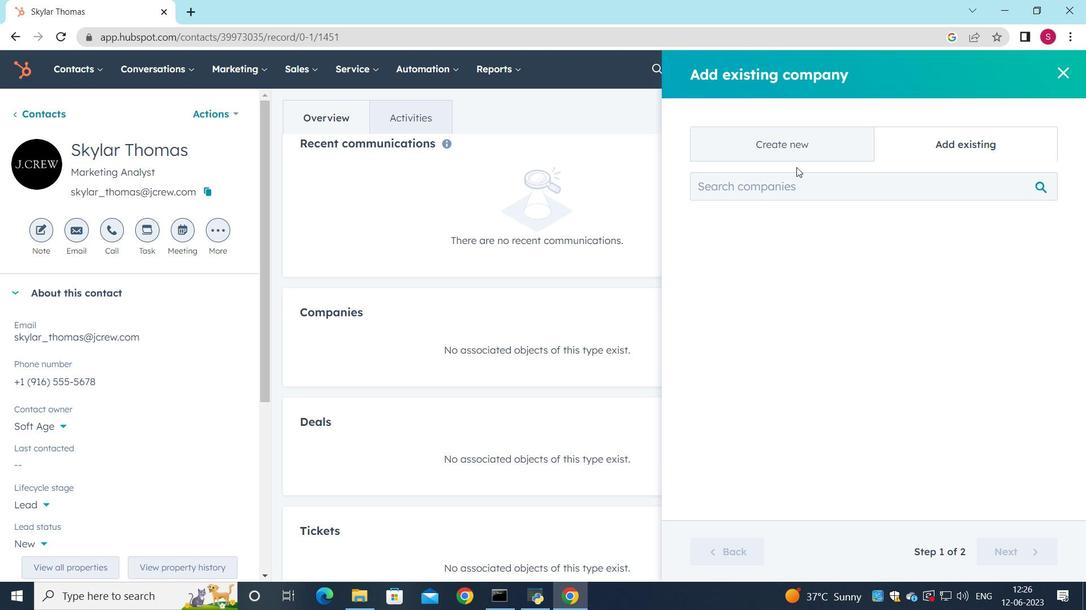 
Action: Mouse pressed left at (794, 163)
Screenshot: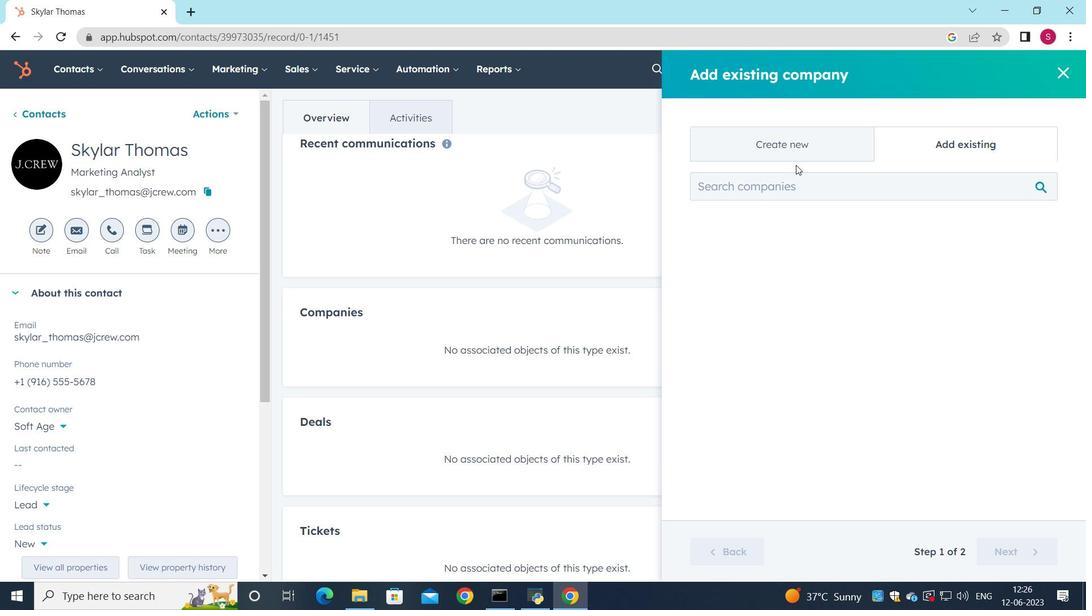 
Action: Mouse moved to (794, 157)
Screenshot: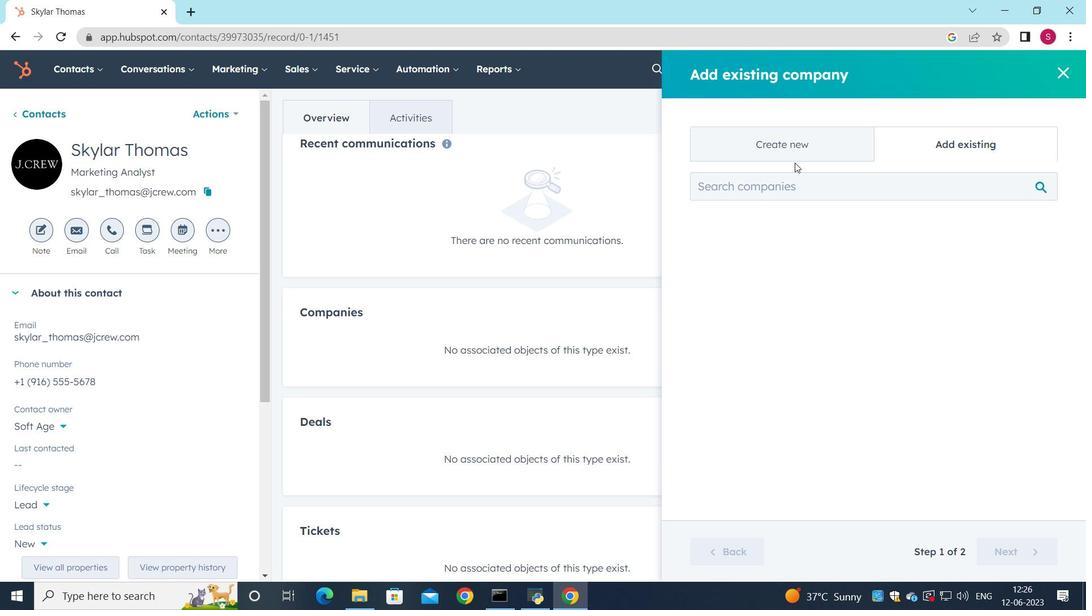 
Action: Mouse pressed left at (794, 157)
Screenshot: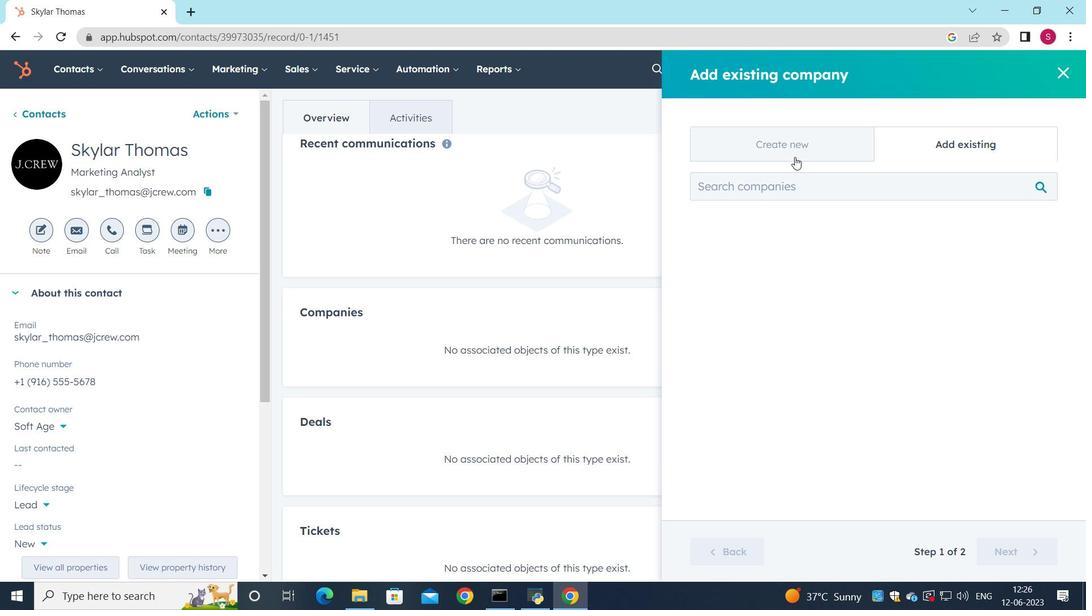 
Action: Mouse moved to (797, 224)
Screenshot: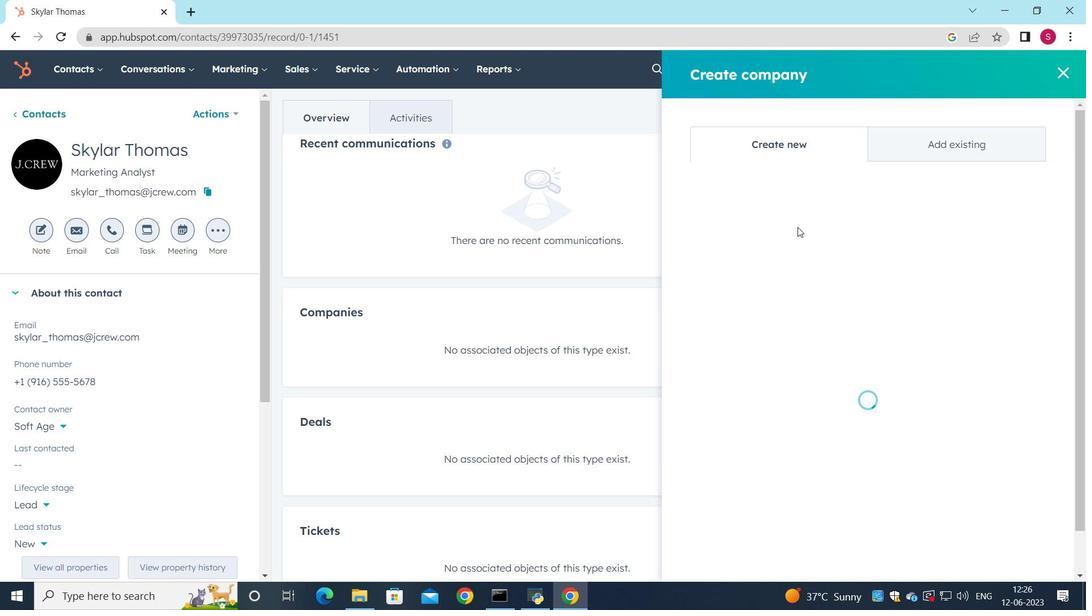 
Action: Mouse pressed left at (797, 224)
Screenshot: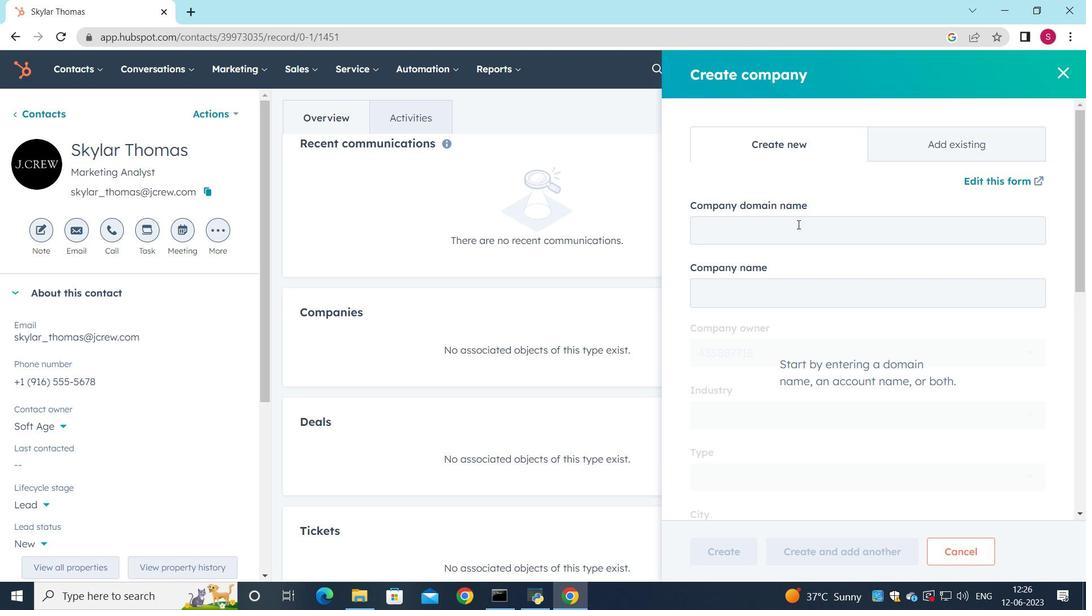 
Action: Key pressed daikin.com
Screenshot: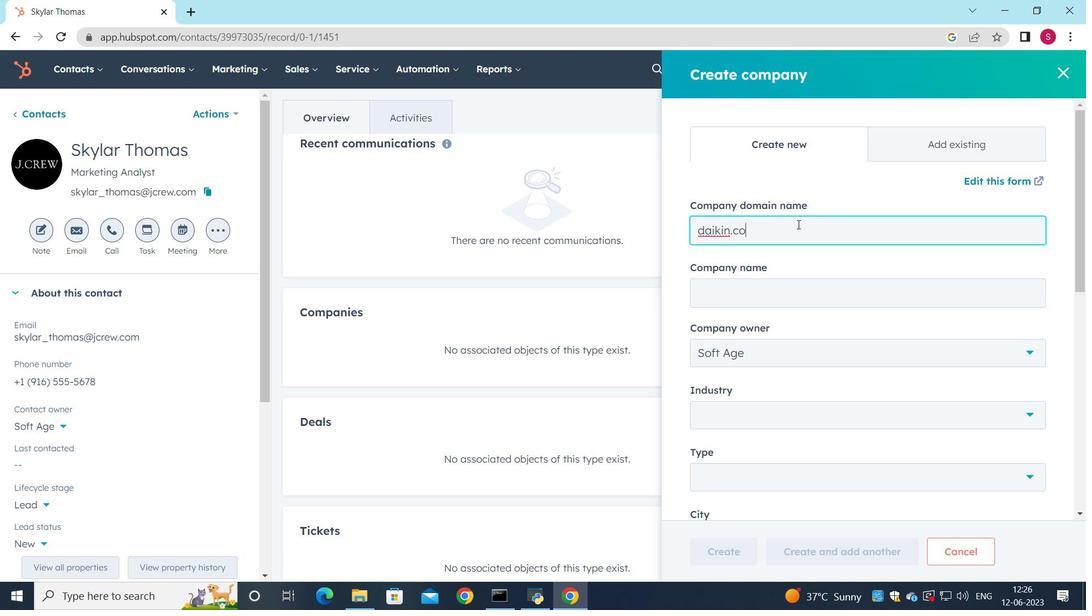 
Action: Mouse moved to (788, 299)
Screenshot: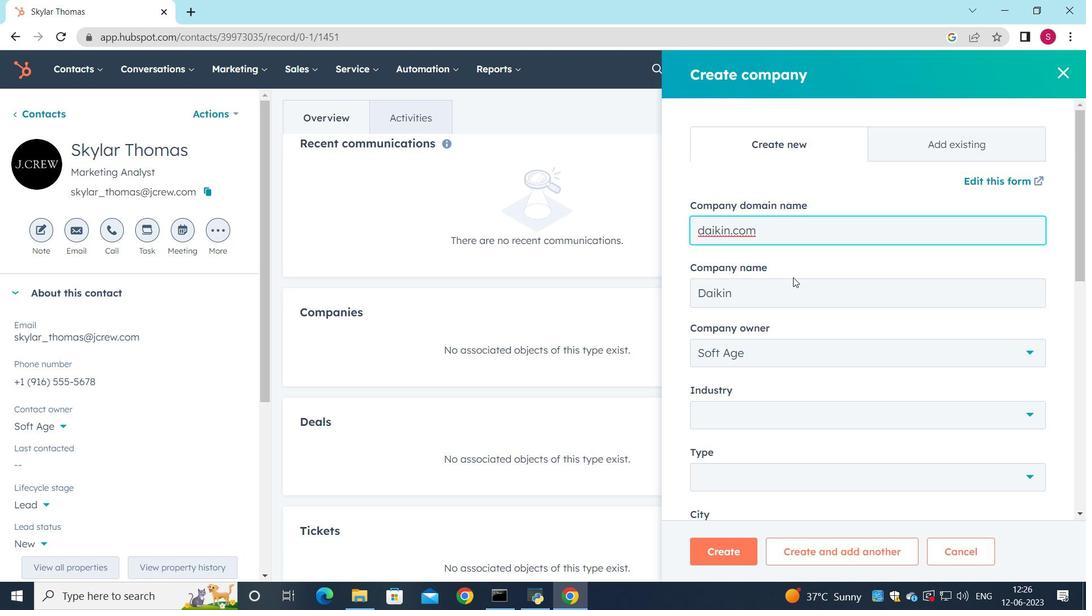 
Action: Mouse scrolled (788, 298) with delta (0, 0)
Screenshot: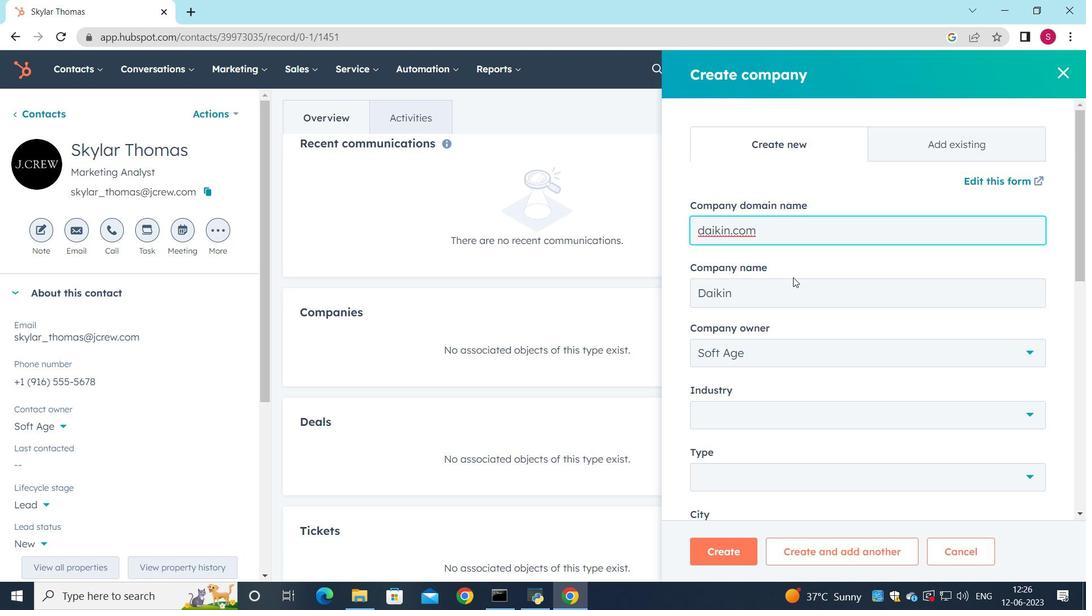 
Action: Mouse moved to (787, 305)
Screenshot: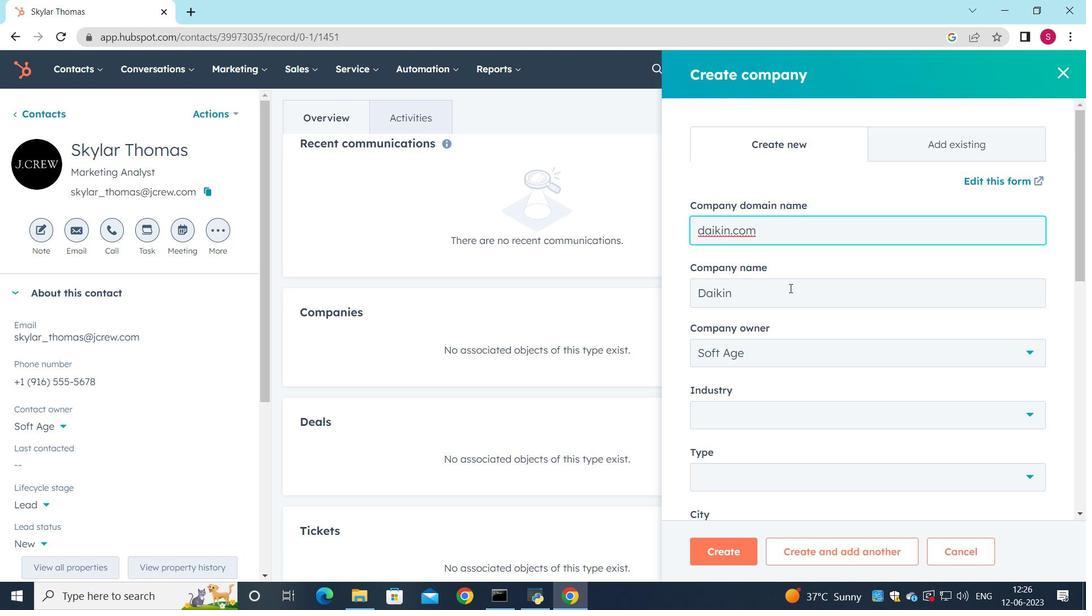 
Action: Mouse scrolled (787, 304) with delta (0, 0)
Screenshot: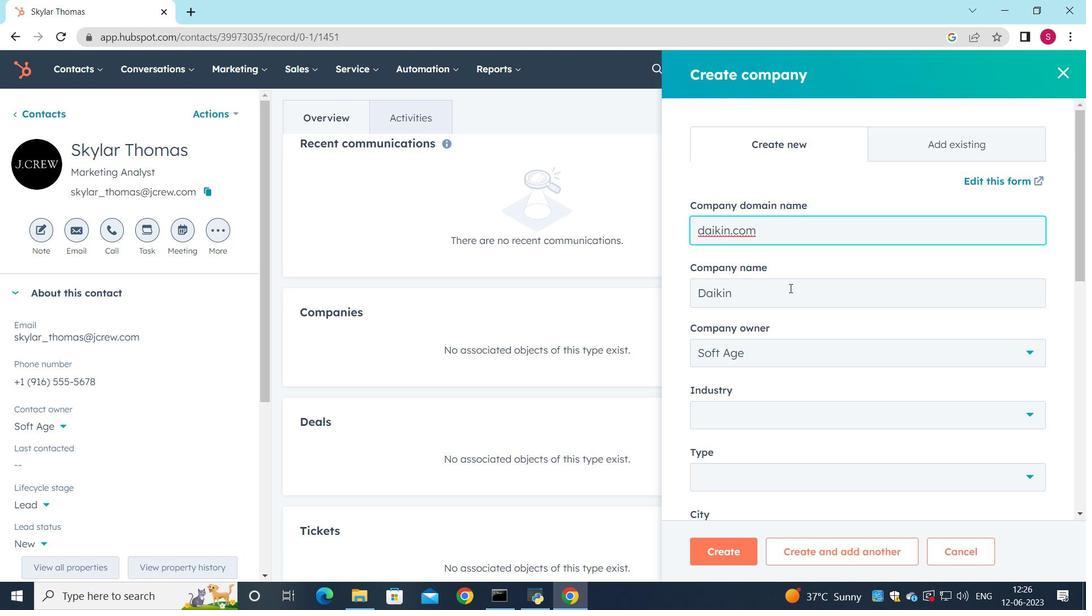 
Action: Mouse moved to (1038, 336)
Screenshot: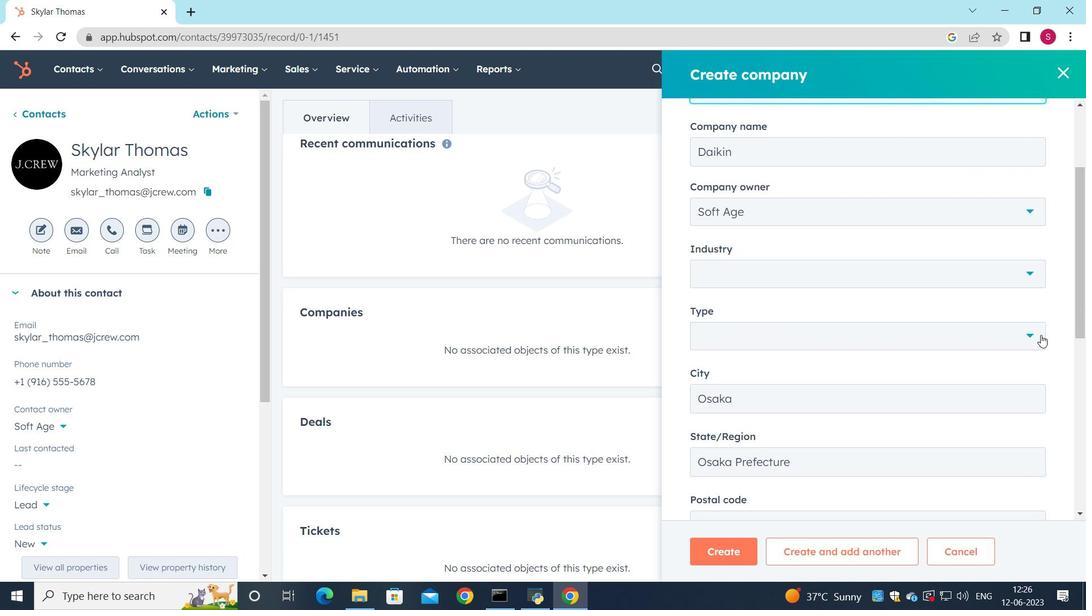 
Action: Mouse pressed left at (1038, 336)
Screenshot: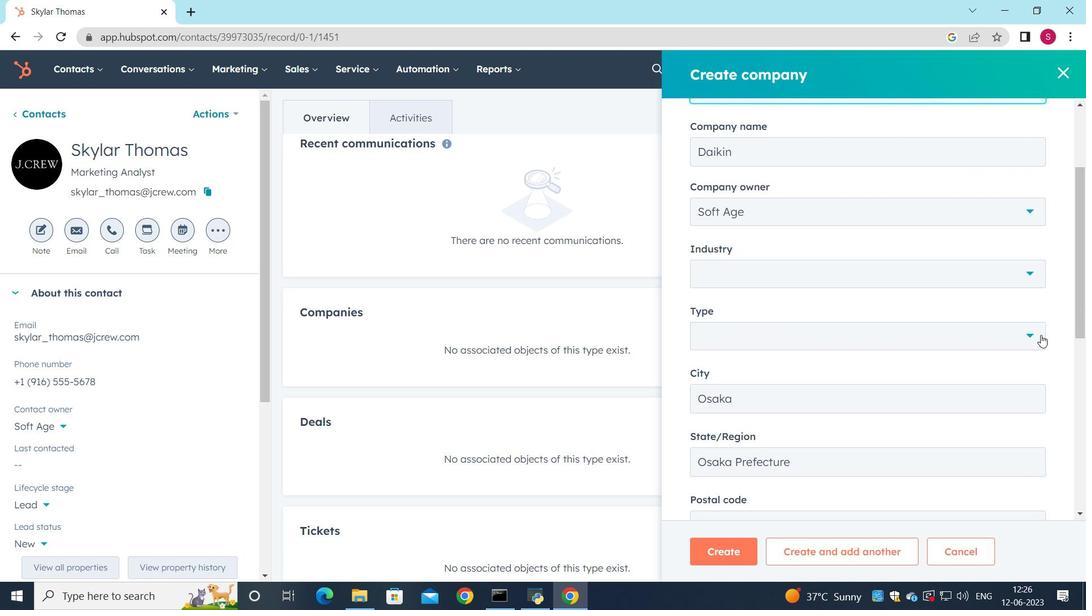 
Action: Mouse moved to (791, 395)
Screenshot: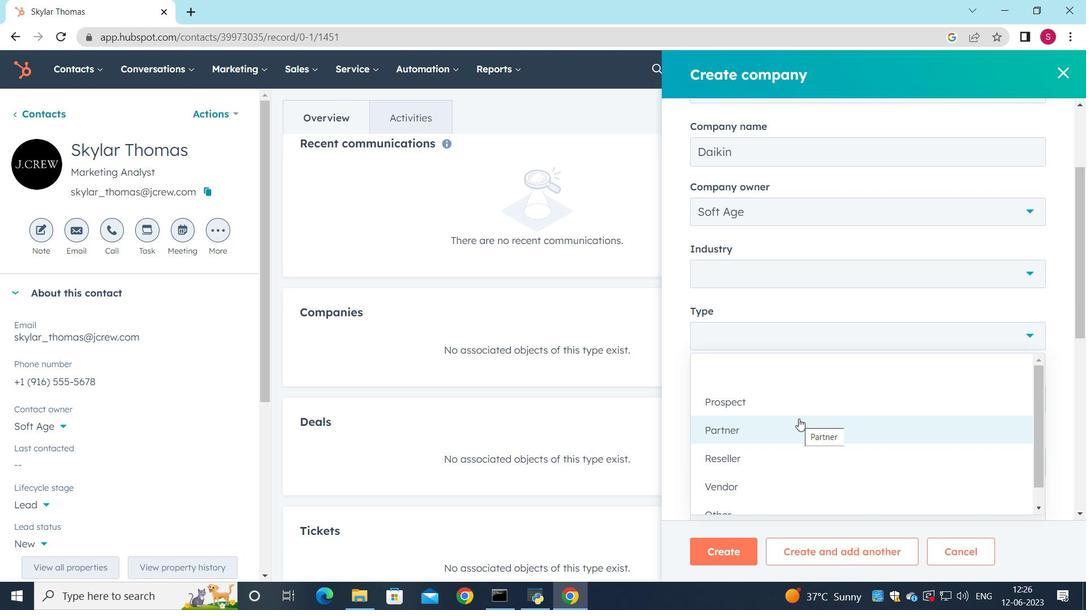 
Action: Mouse pressed left at (791, 395)
Screenshot: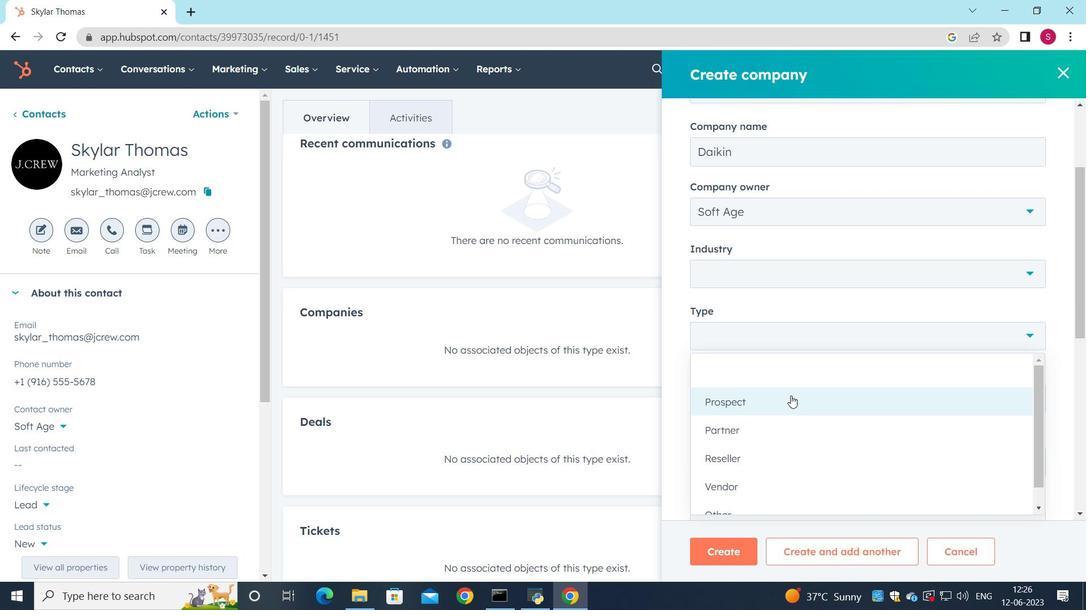 
Action: Mouse moved to (729, 556)
Screenshot: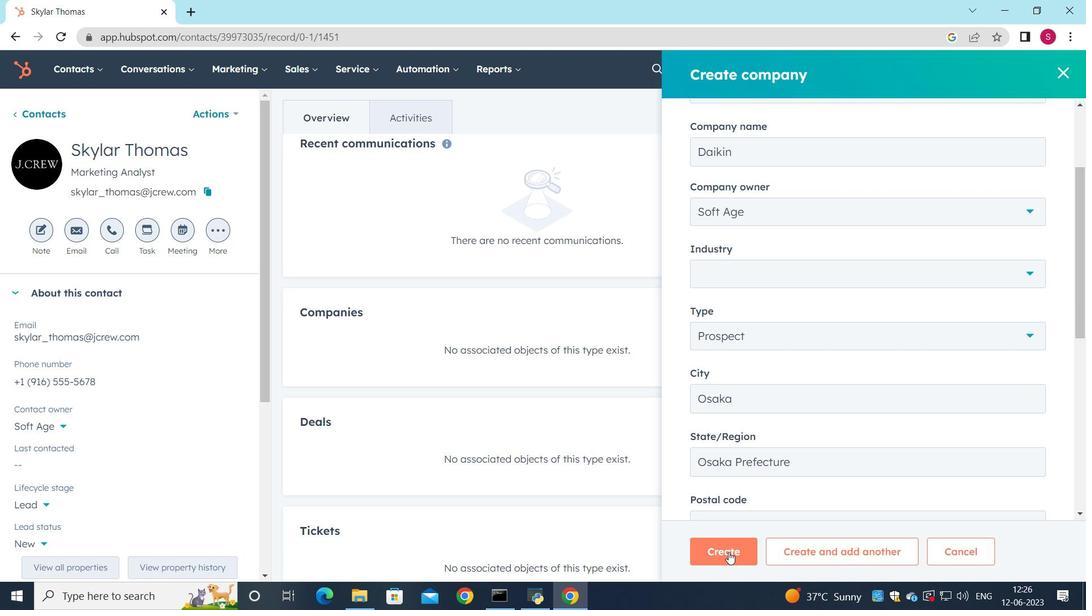 
Action: Mouse pressed left at (729, 556)
Screenshot: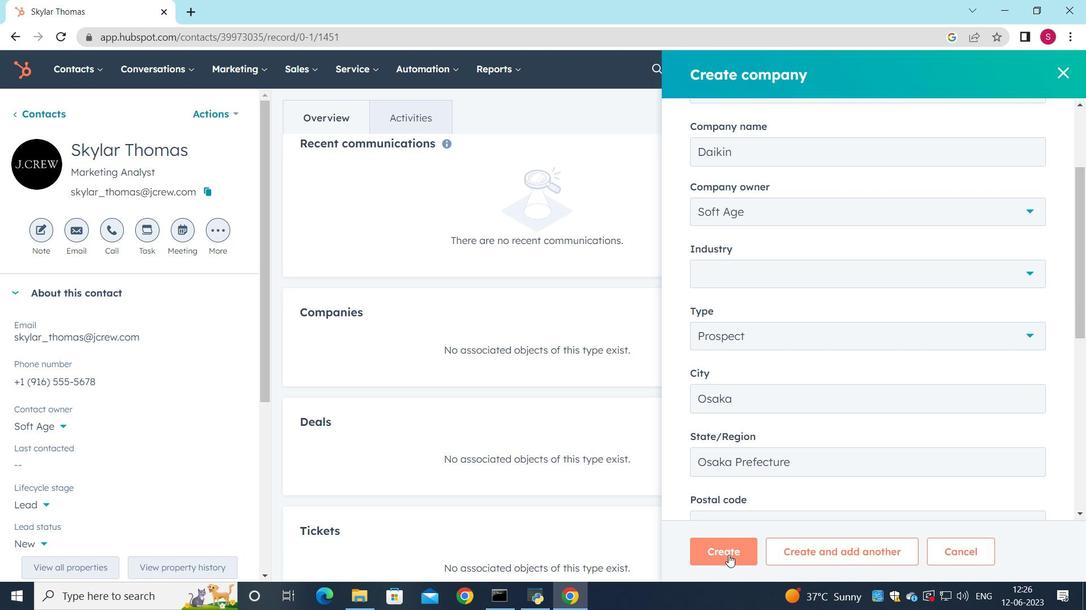 
Action: Mouse moved to (571, 412)
Screenshot: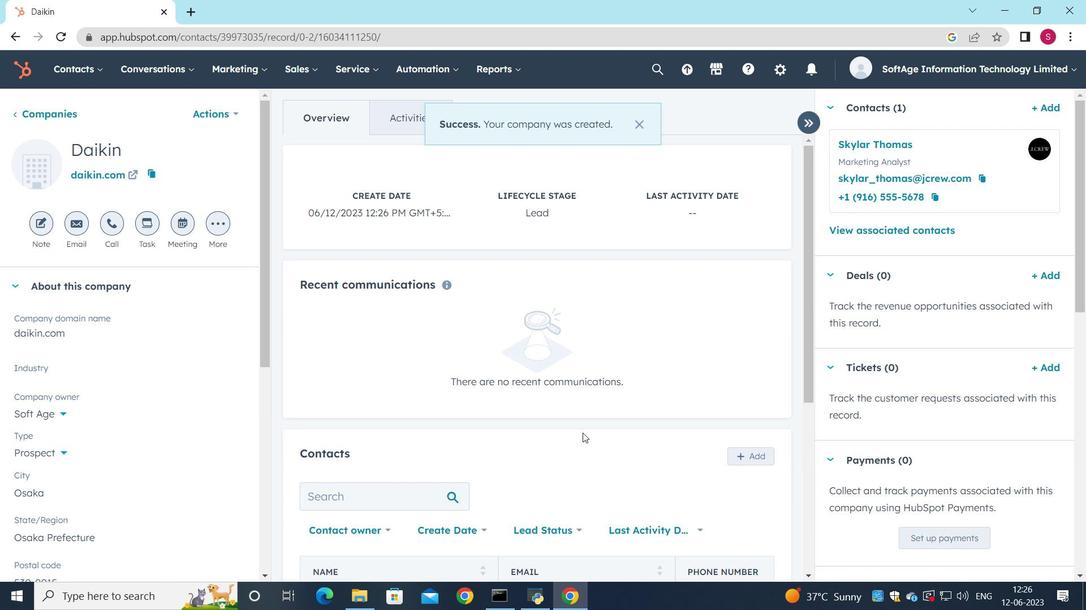 
Action: Mouse scrolled (571, 411) with delta (0, 0)
Screenshot: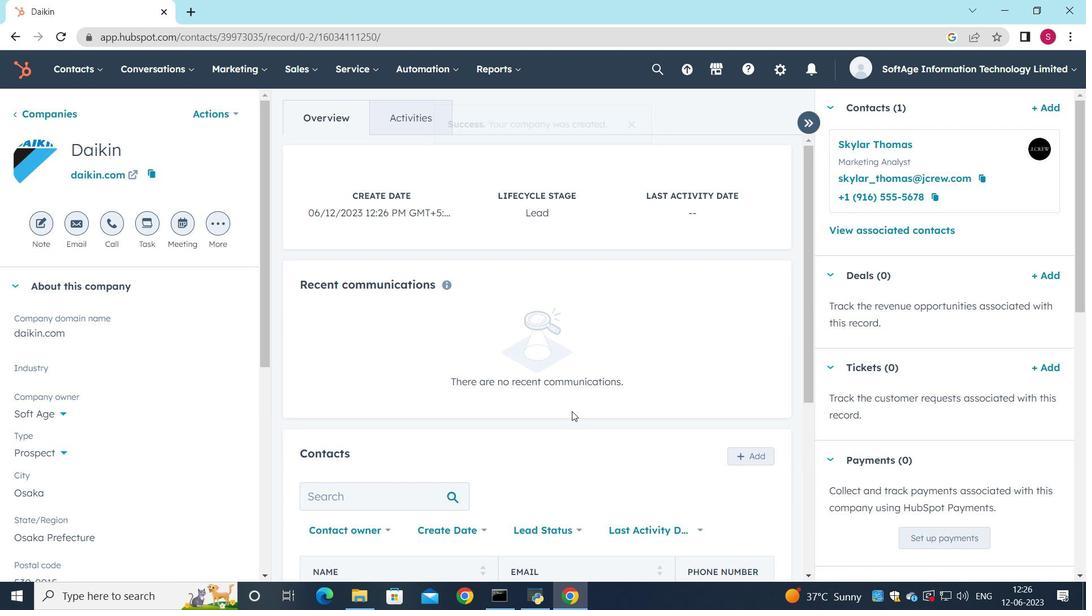 
Action: Mouse moved to (626, 398)
Screenshot: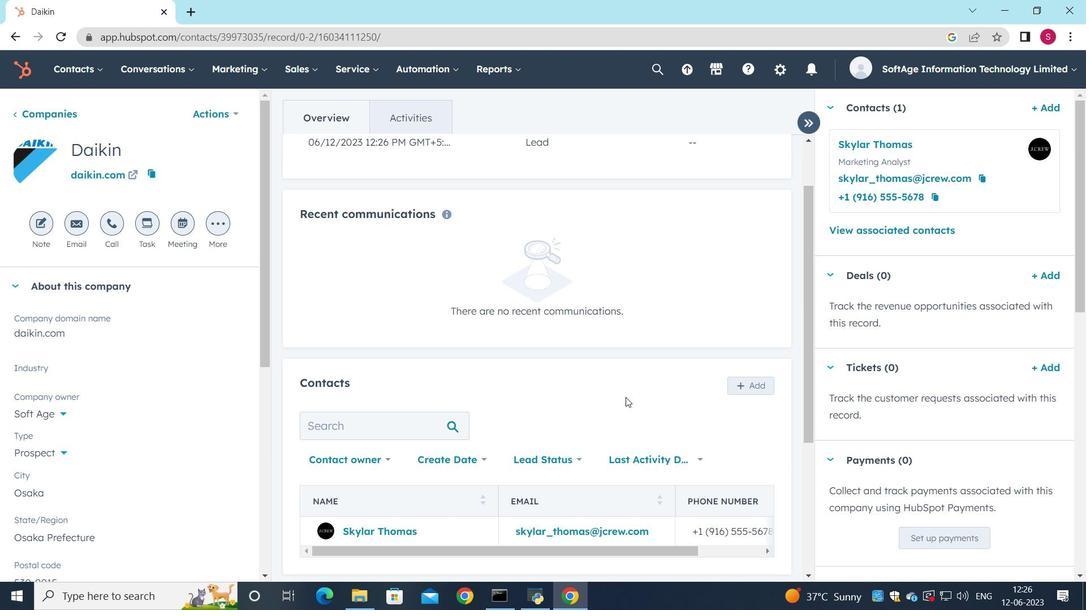 
